 Task: Look for products in the category "Dental Care" from Essential Oxygen only.
Action: Mouse pressed left at (288, 115)
Screenshot: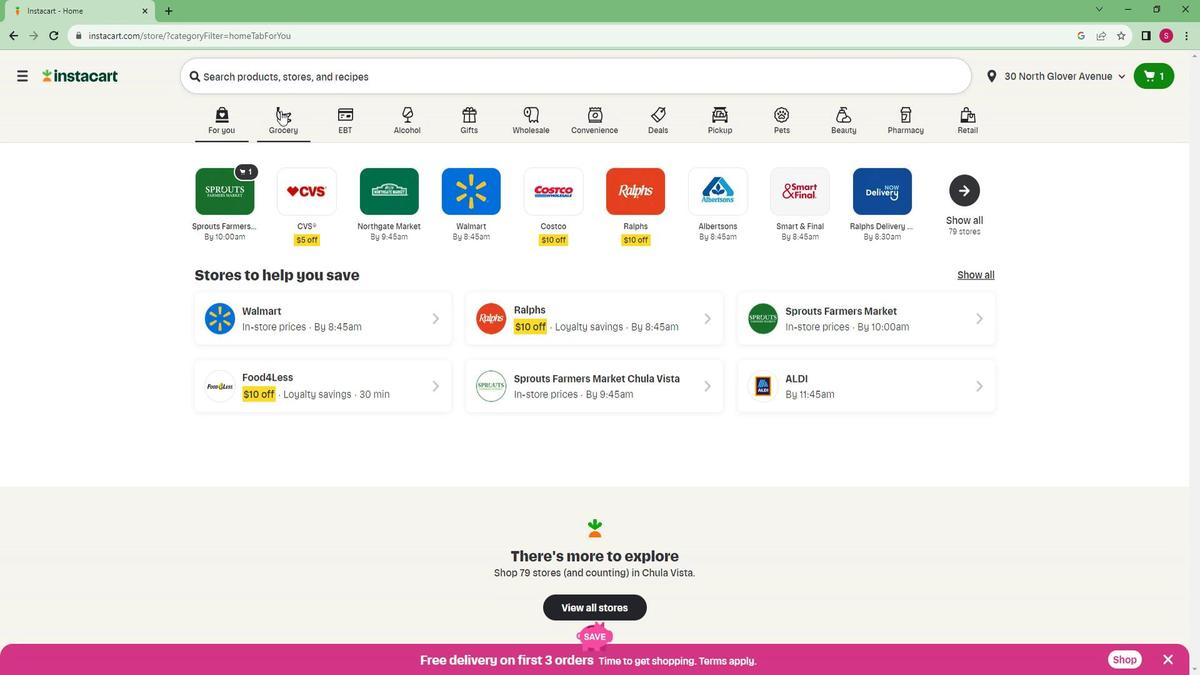 
Action: Mouse moved to (254, 345)
Screenshot: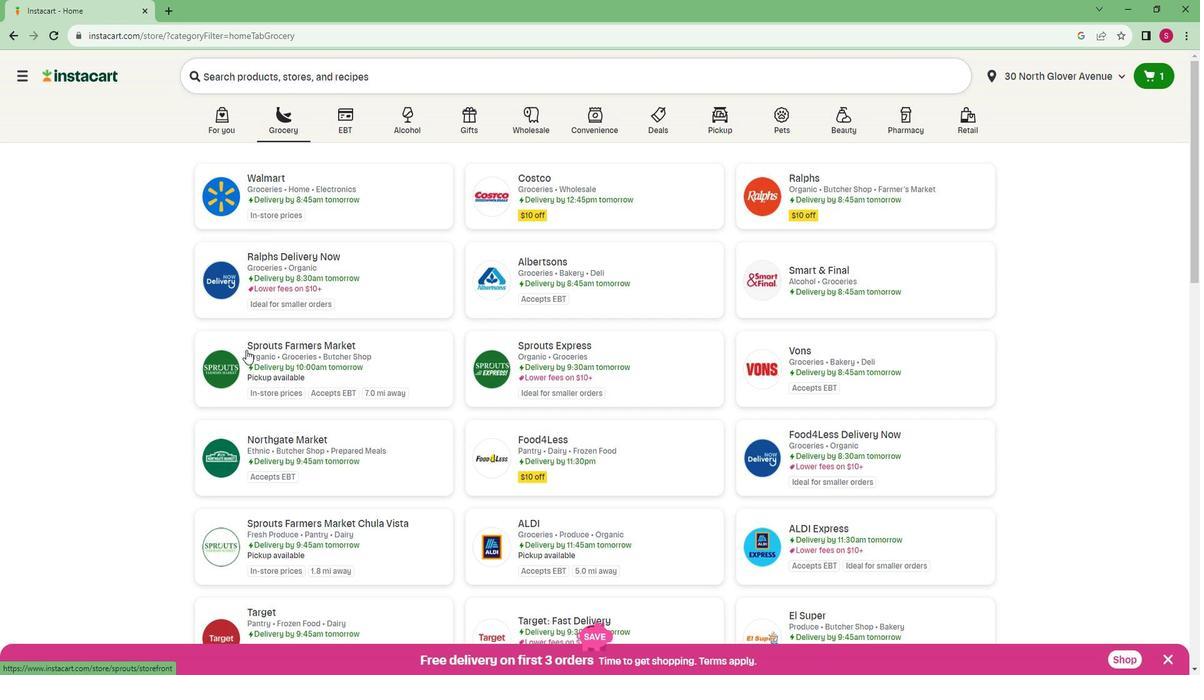 
Action: Mouse pressed left at (254, 345)
Screenshot: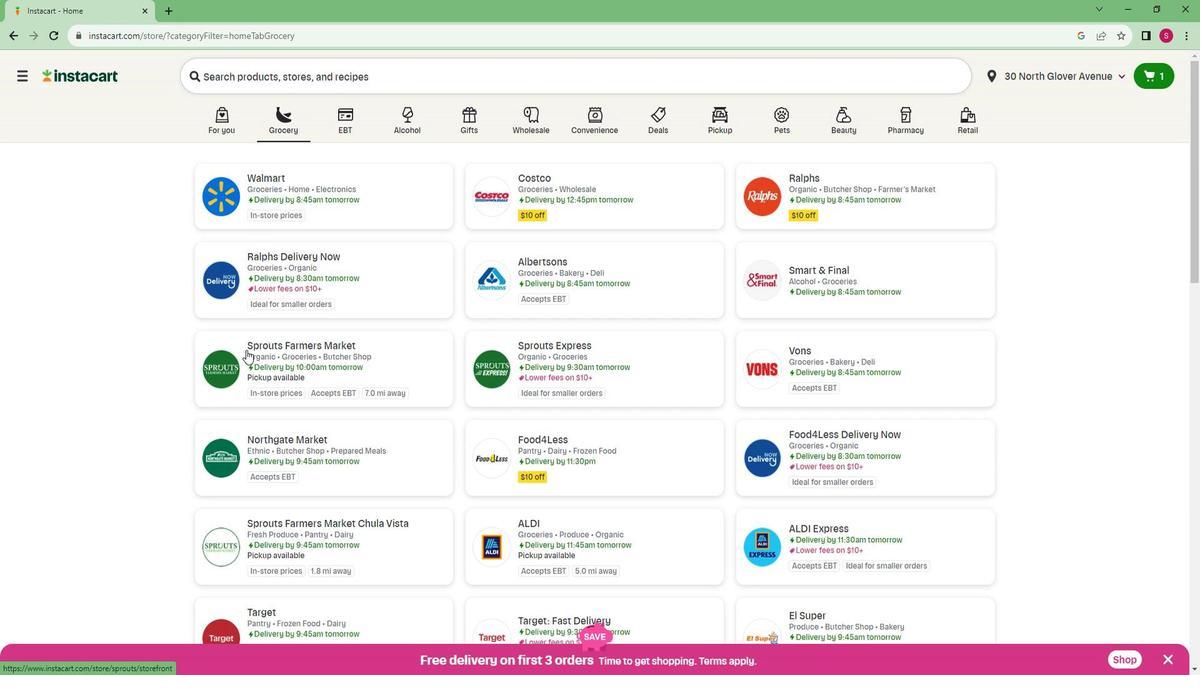 
Action: Mouse moved to (79, 547)
Screenshot: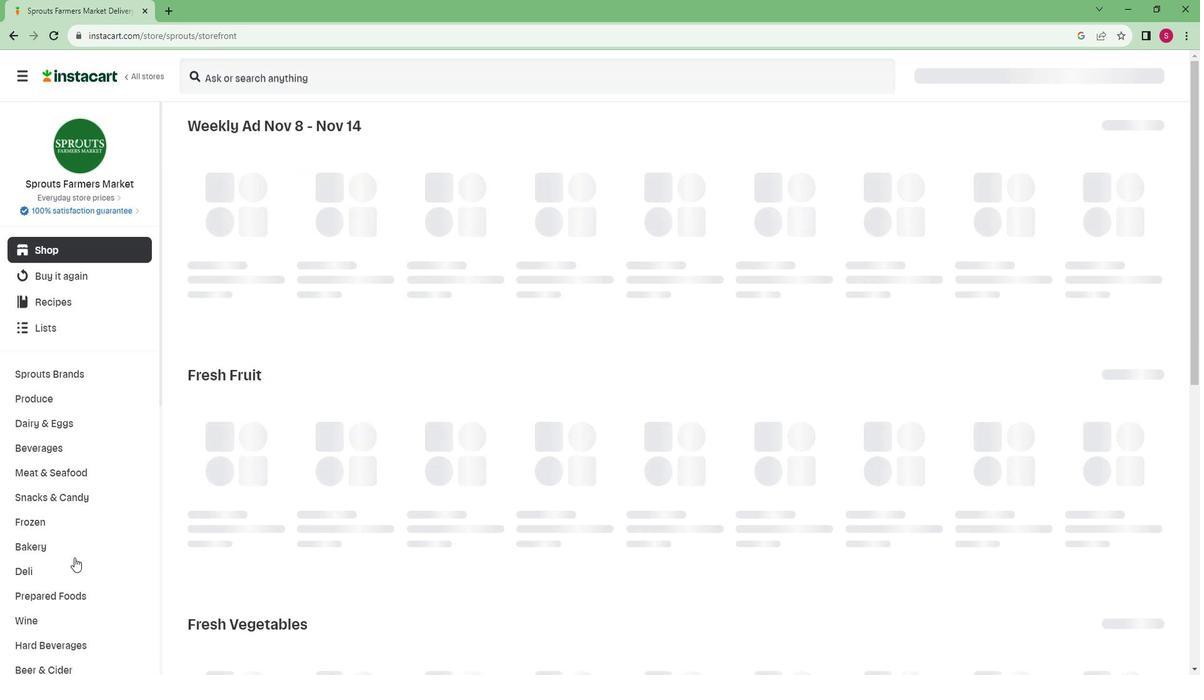 
Action: Mouse scrolled (79, 547) with delta (0, 0)
Screenshot: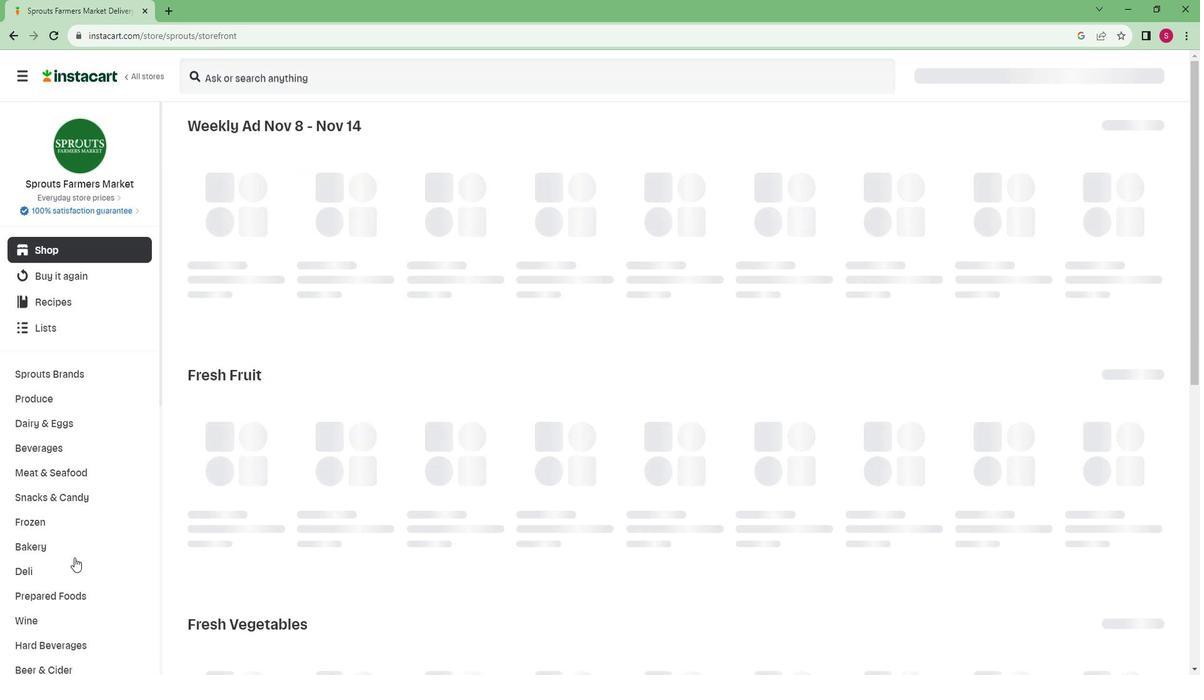 
Action: Mouse scrolled (79, 547) with delta (0, 0)
Screenshot: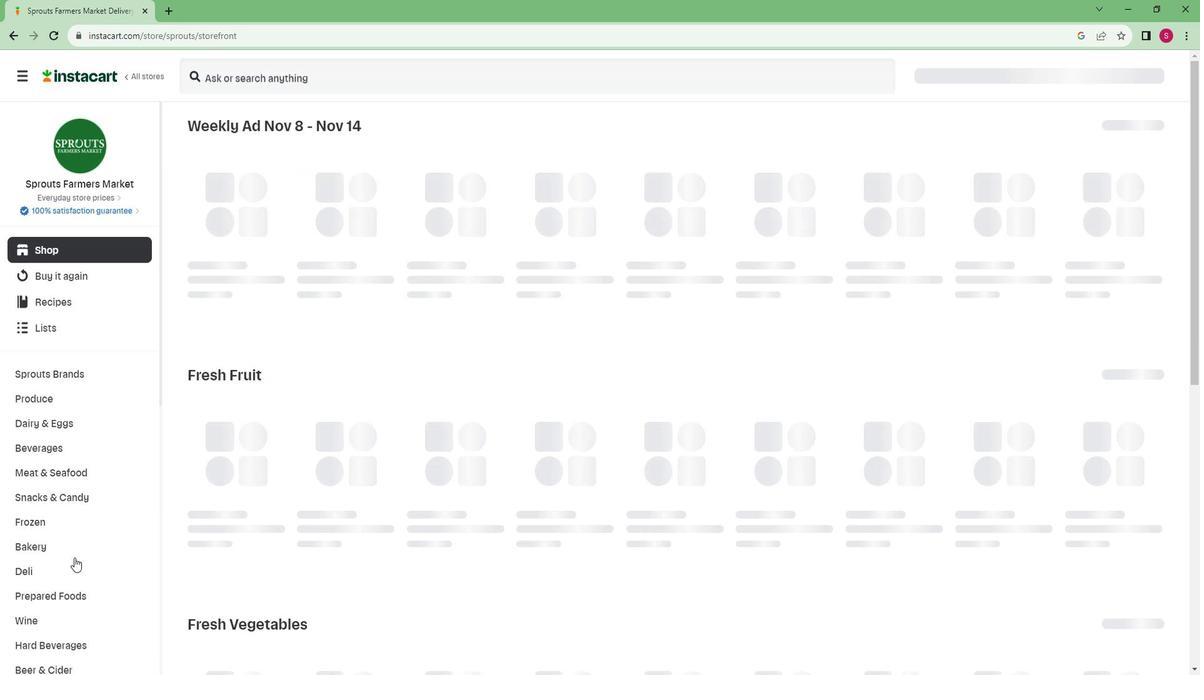 
Action: Mouse scrolled (79, 547) with delta (0, 0)
Screenshot: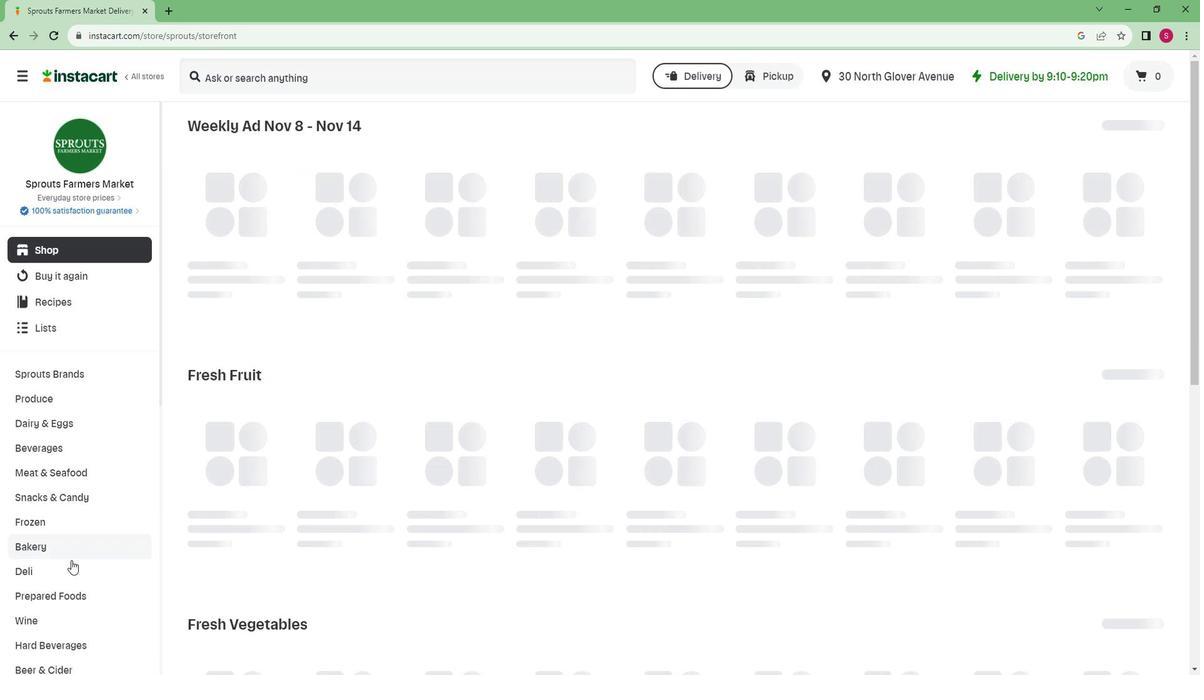 
Action: Mouse moved to (78, 547)
Screenshot: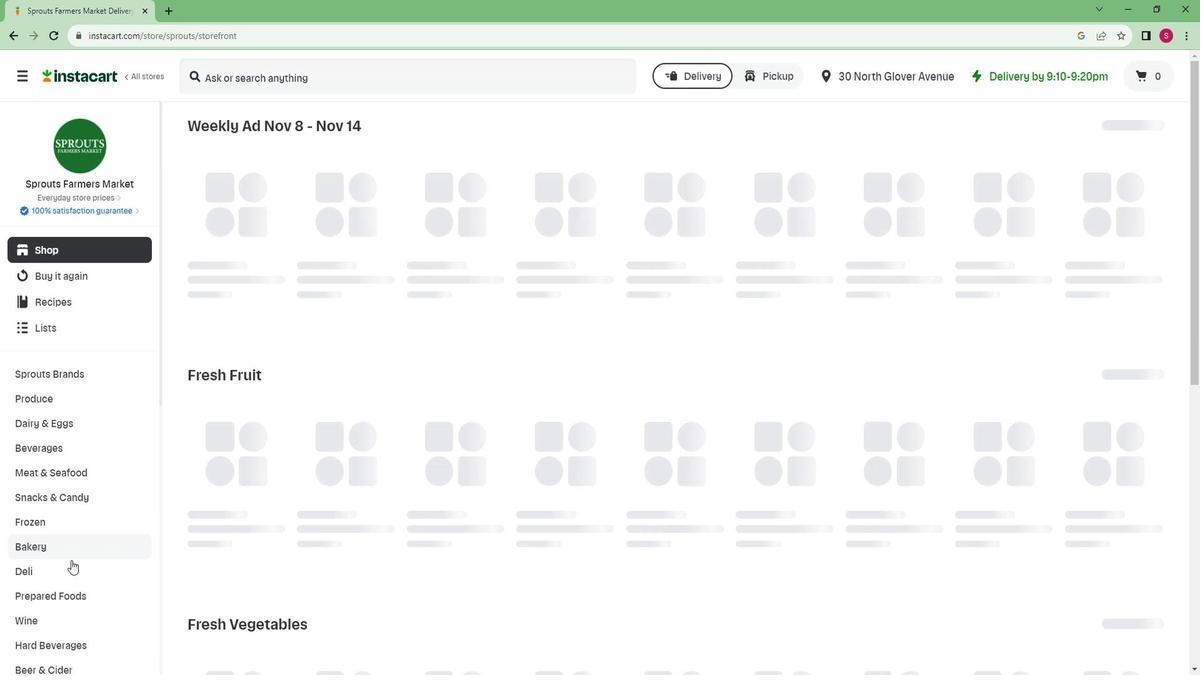 
Action: Mouse scrolled (78, 547) with delta (0, 0)
Screenshot: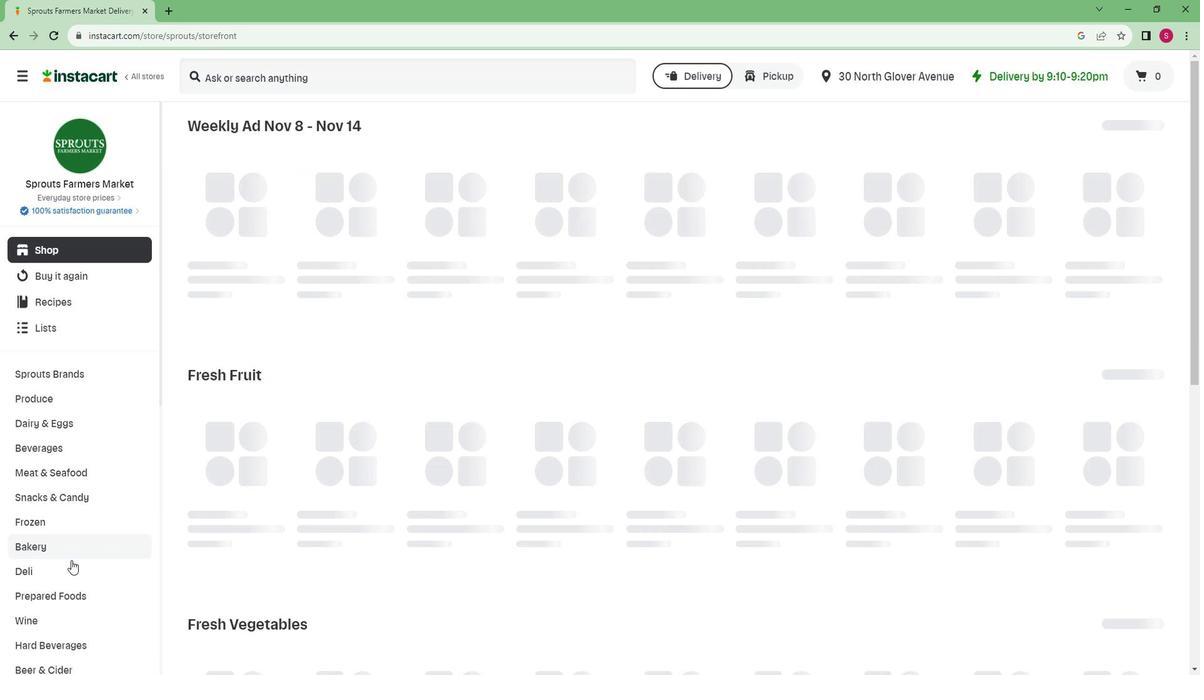
Action: Mouse moved to (77, 546)
Screenshot: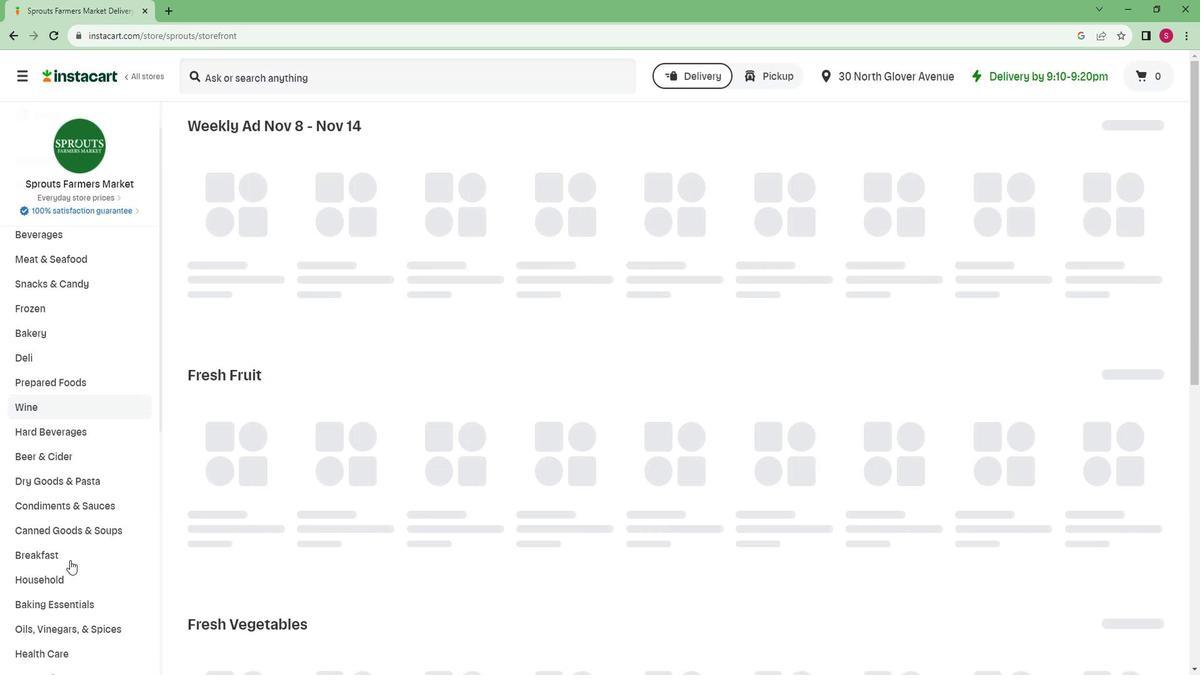 
Action: Mouse scrolled (77, 545) with delta (0, 0)
Screenshot: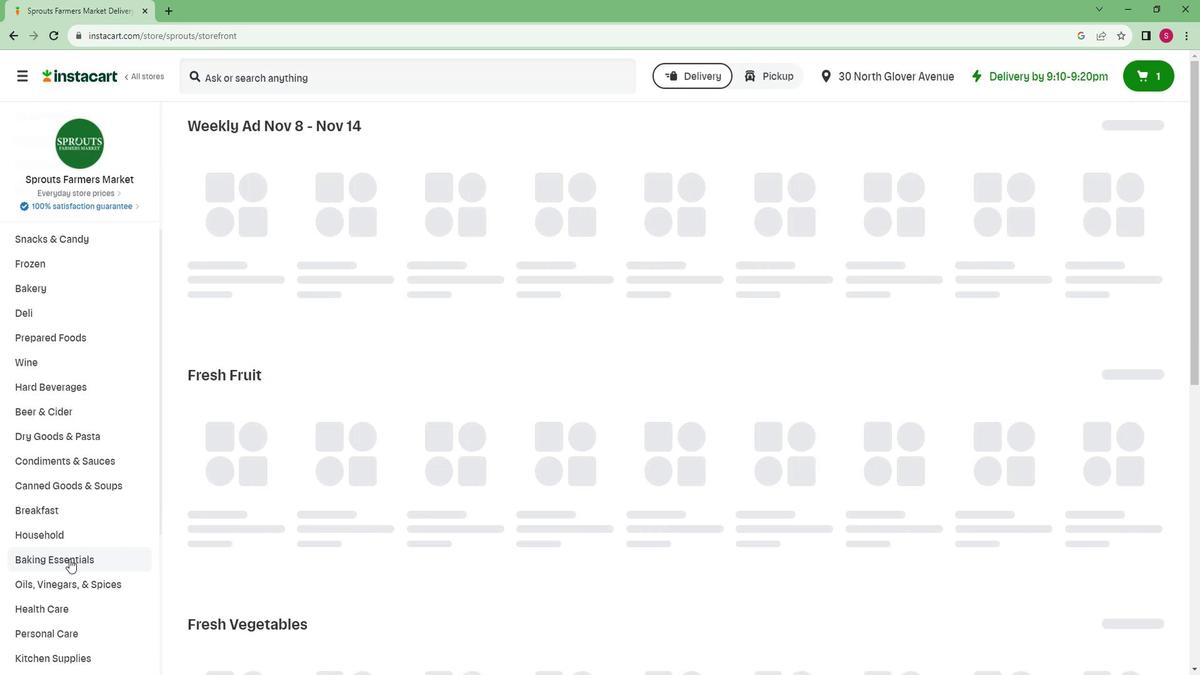 
Action: Mouse scrolled (77, 545) with delta (0, 0)
Screenshot: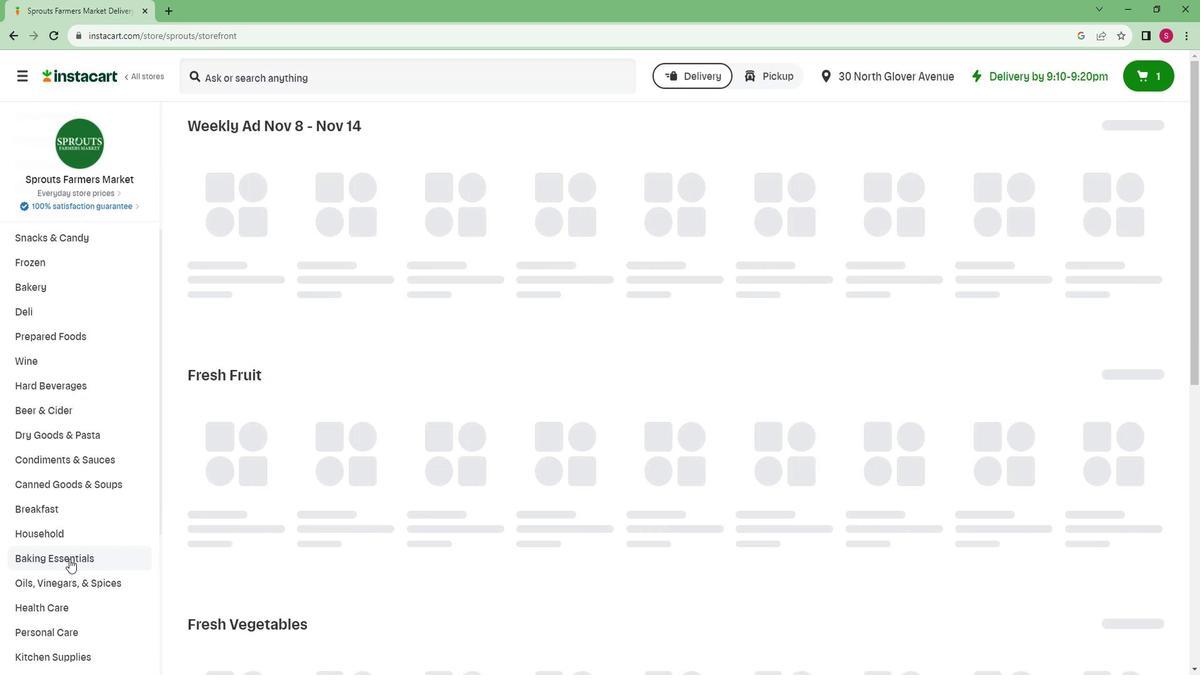 
Action: Mouse scrolled (77, 545) with delta (0, 0)
Screenshot: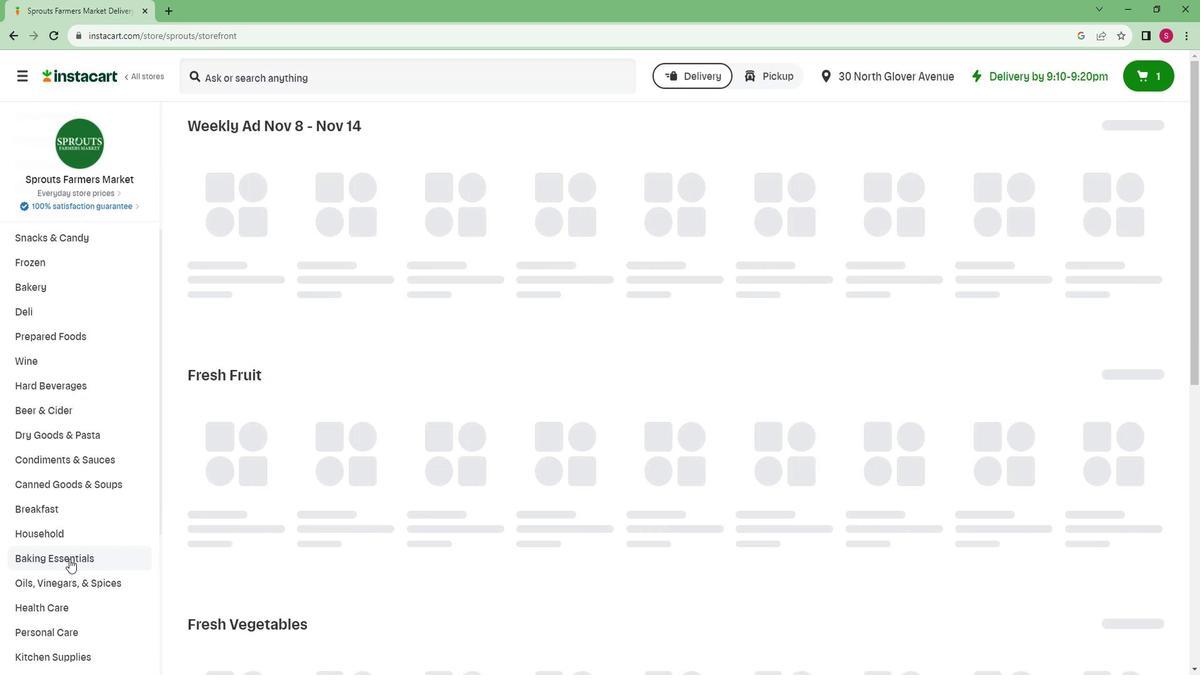 
Action: Mouse scrolled (77, 545) with delta (0, 0)
Screenshot: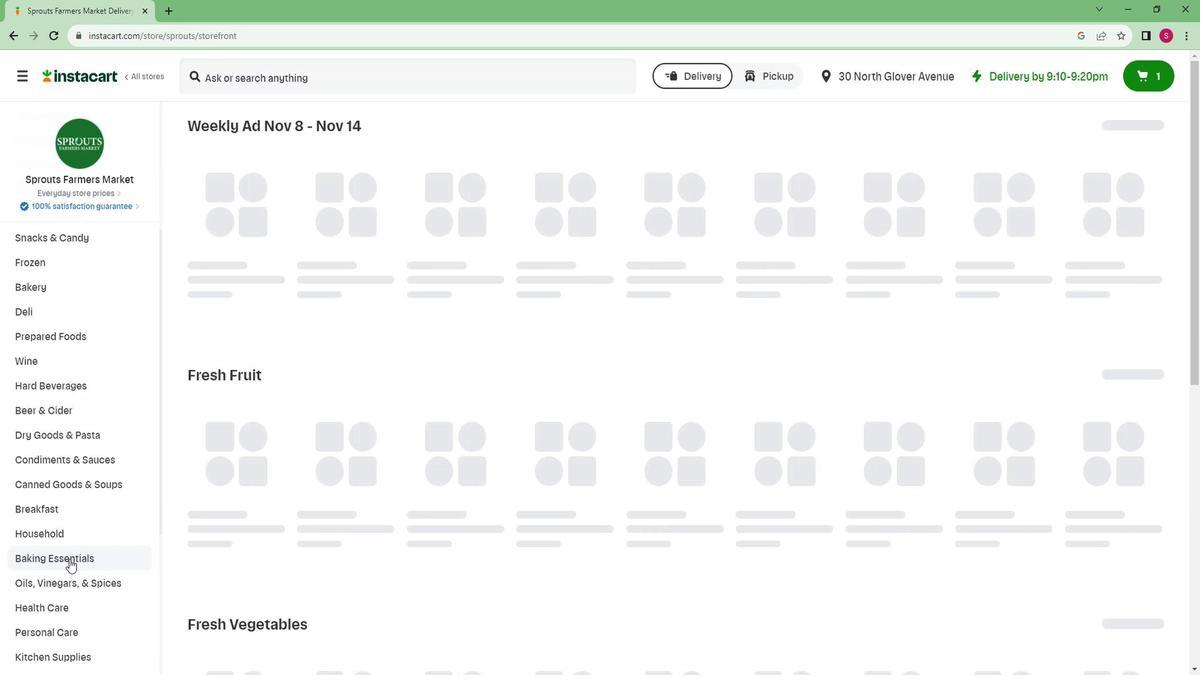 
Action: Mouse scrolled (77, 545) with delta (0, 0)
Screenshot: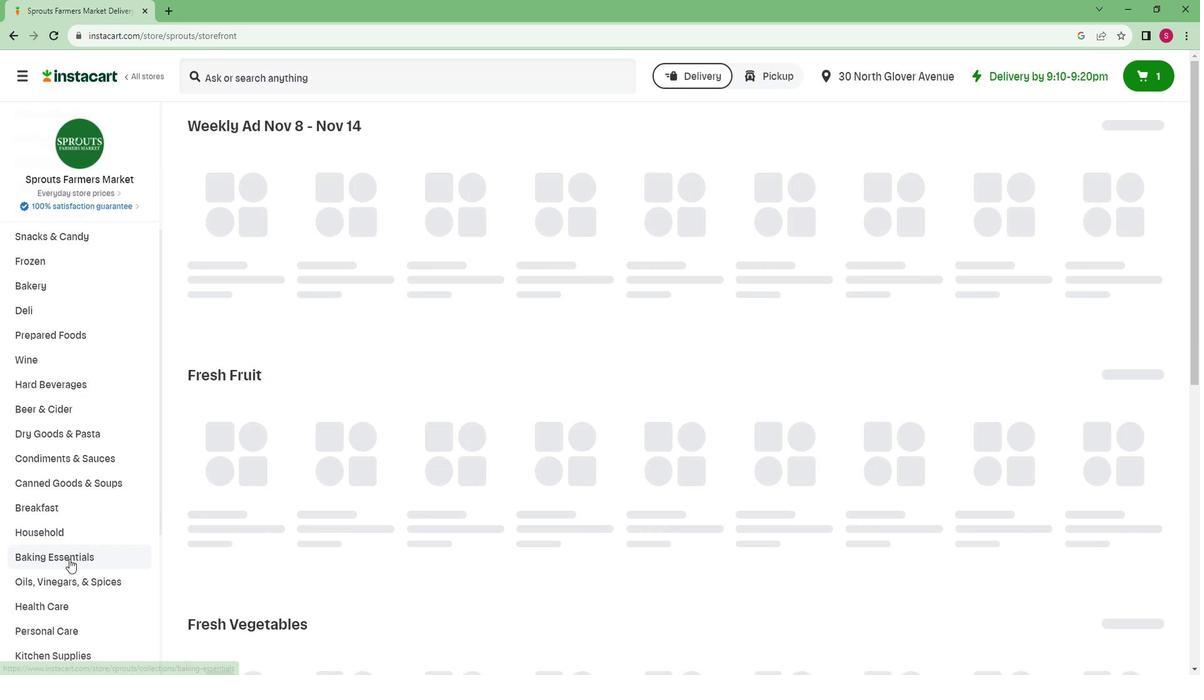 
Action: Mouse moved to (31, 614)
Screenshot: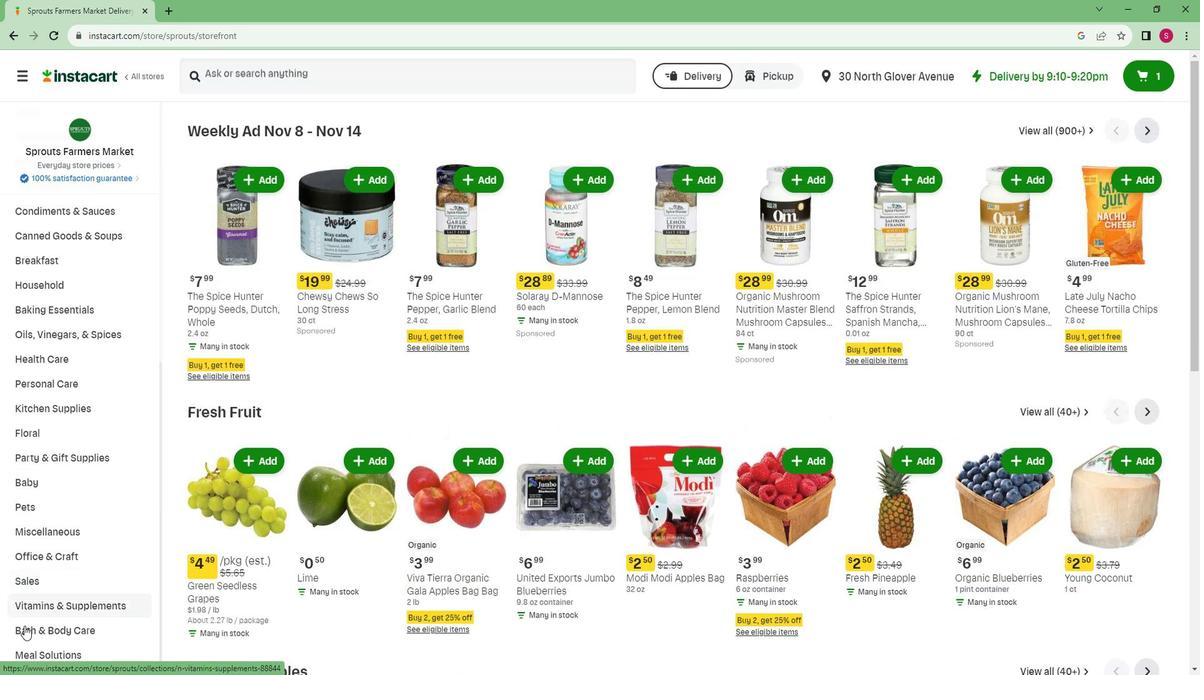 
Action: Mouse pressed left at (31, 614)
Screenshot: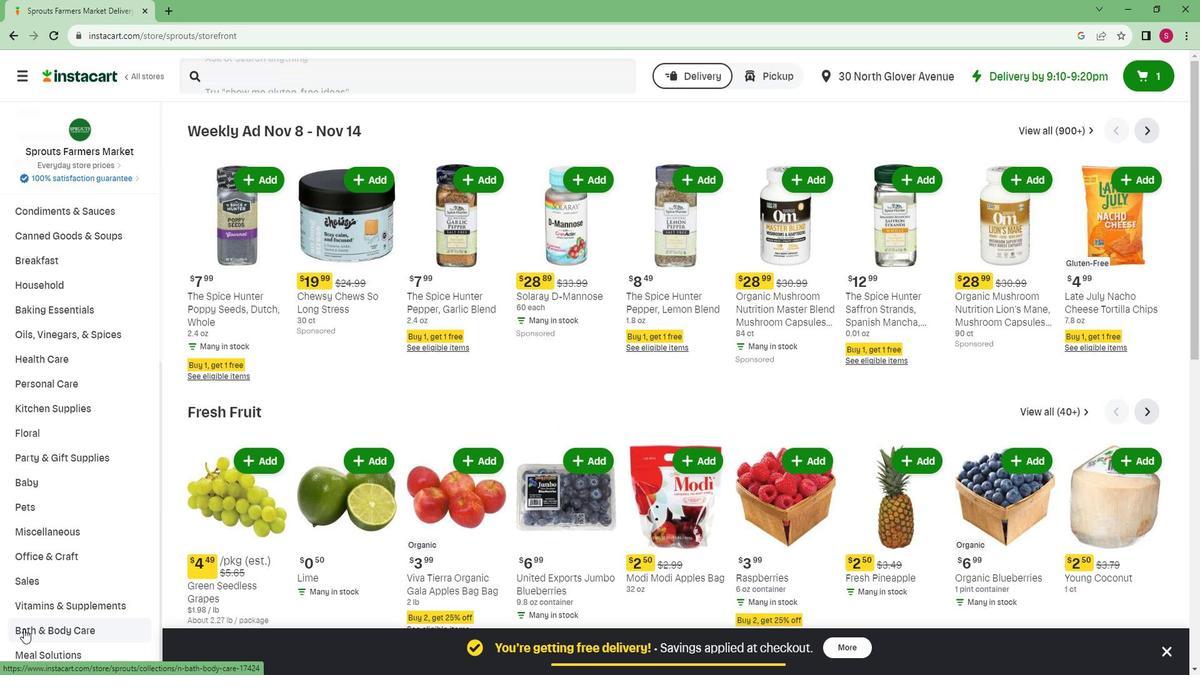 
Action: Mouse moved to (834, 161)
Screenshot: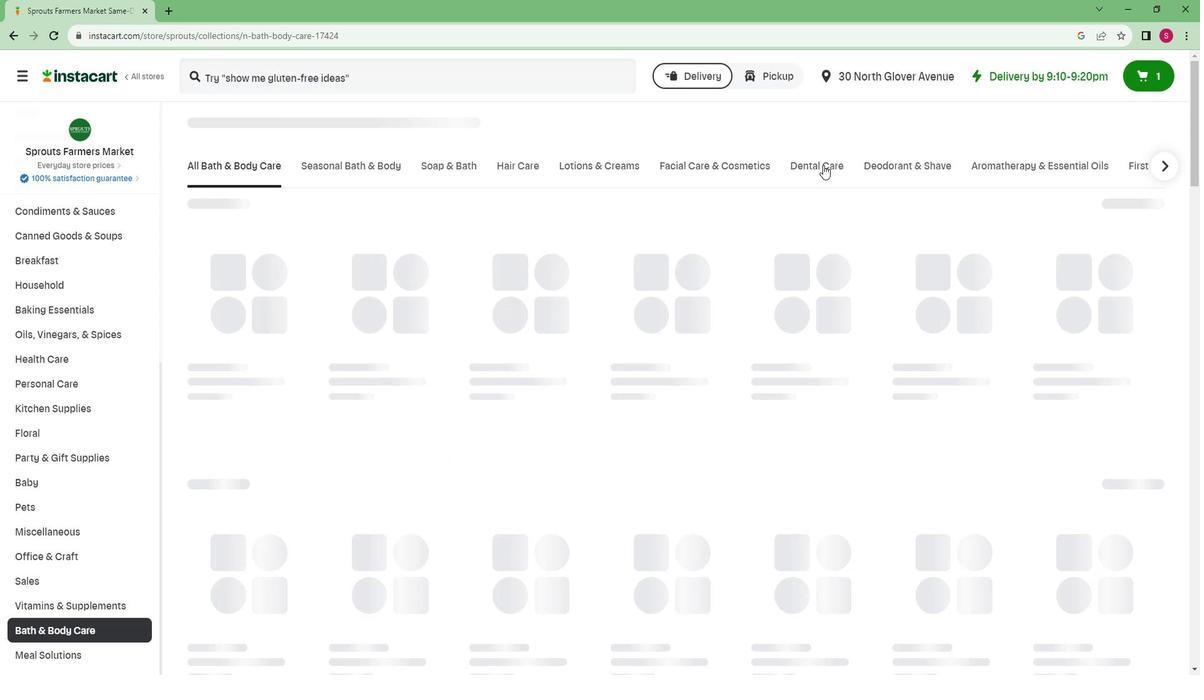 
Action: Mouse pressed left at (834, 161)
Screenshot: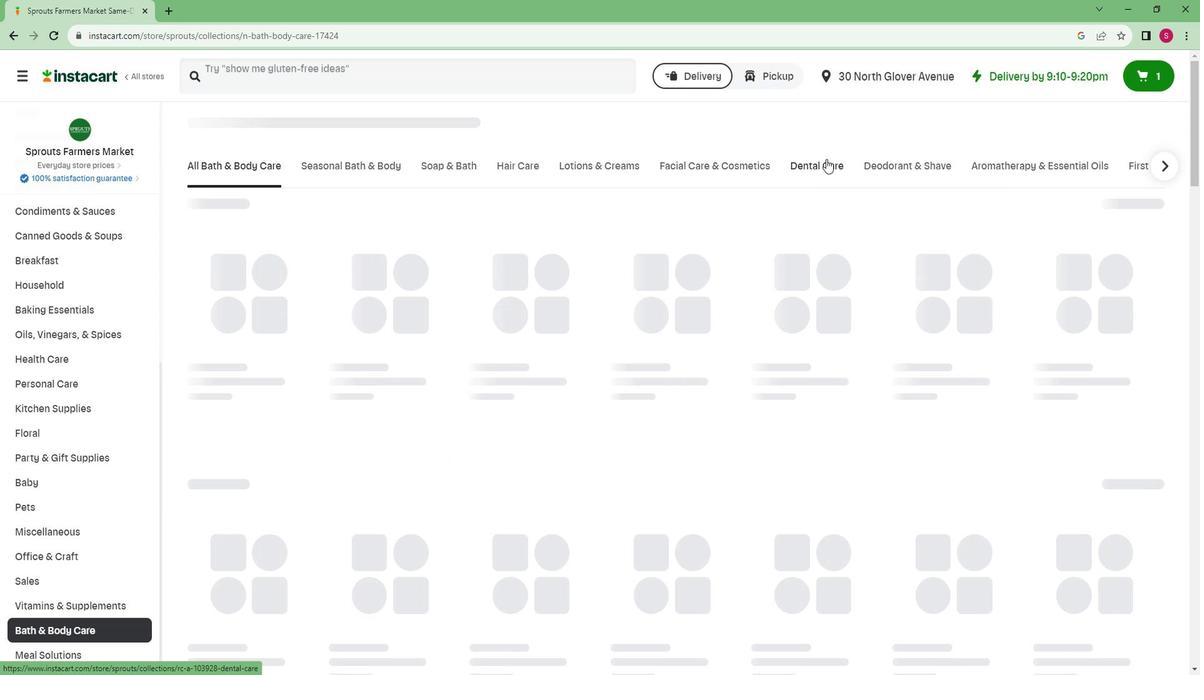
Action: Mouse moved to (437, 209)
Screenshot: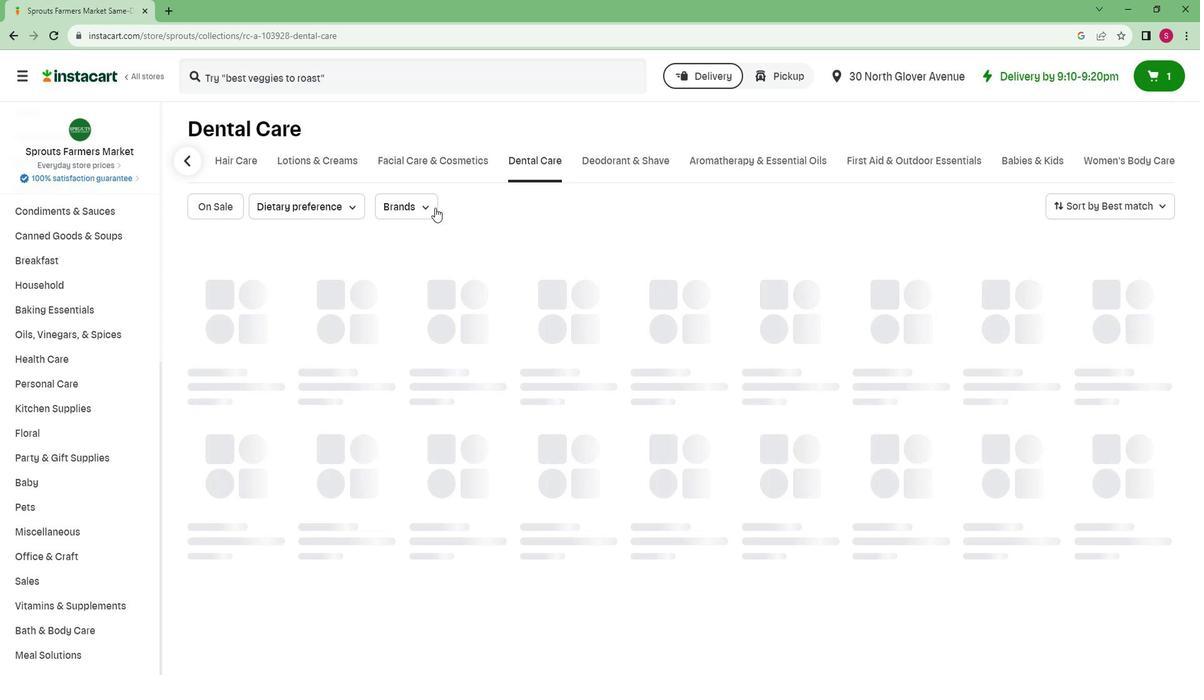 
Action: Mouse pressed left at (437, 209)
Screenshot: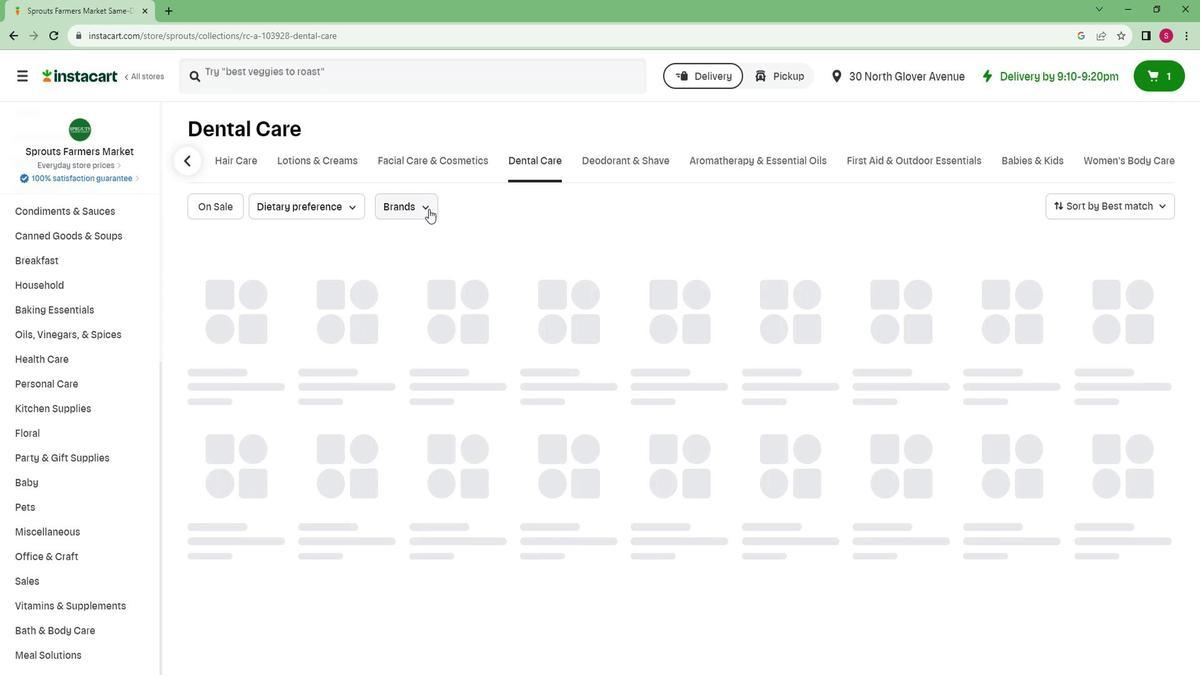 
Action: Mouse moved to (429, 340)
Screenshot: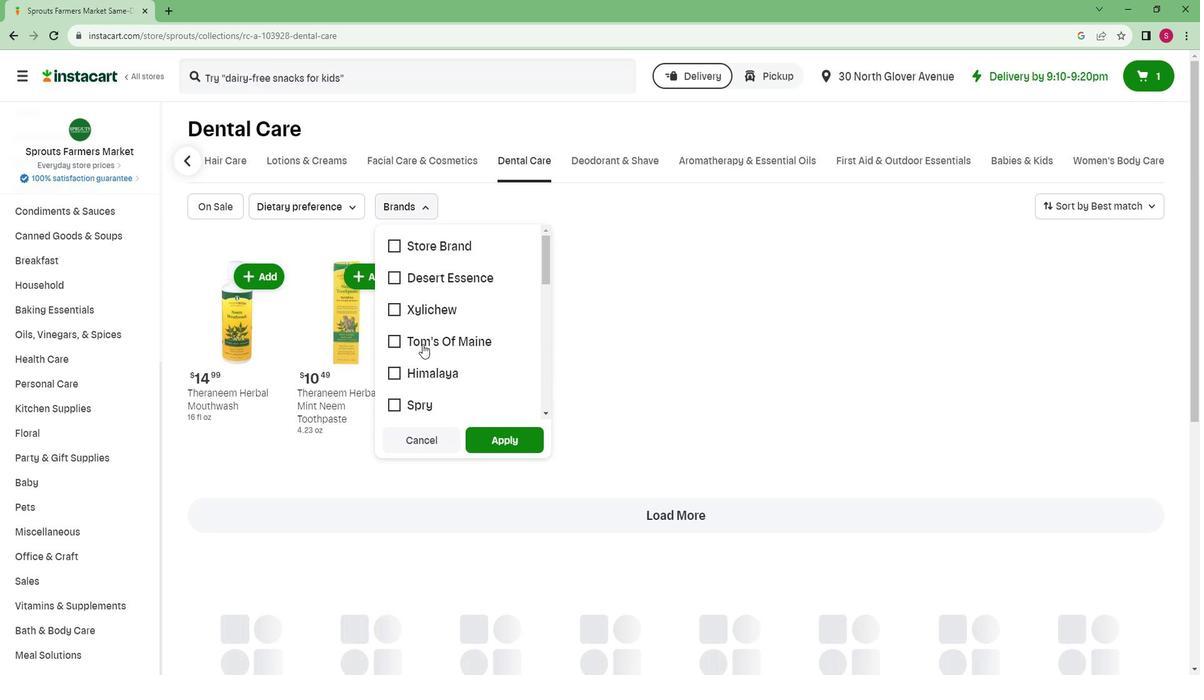 
Action: Mouse scrolled (429, 339) with delta (0, 0)
Screenshot: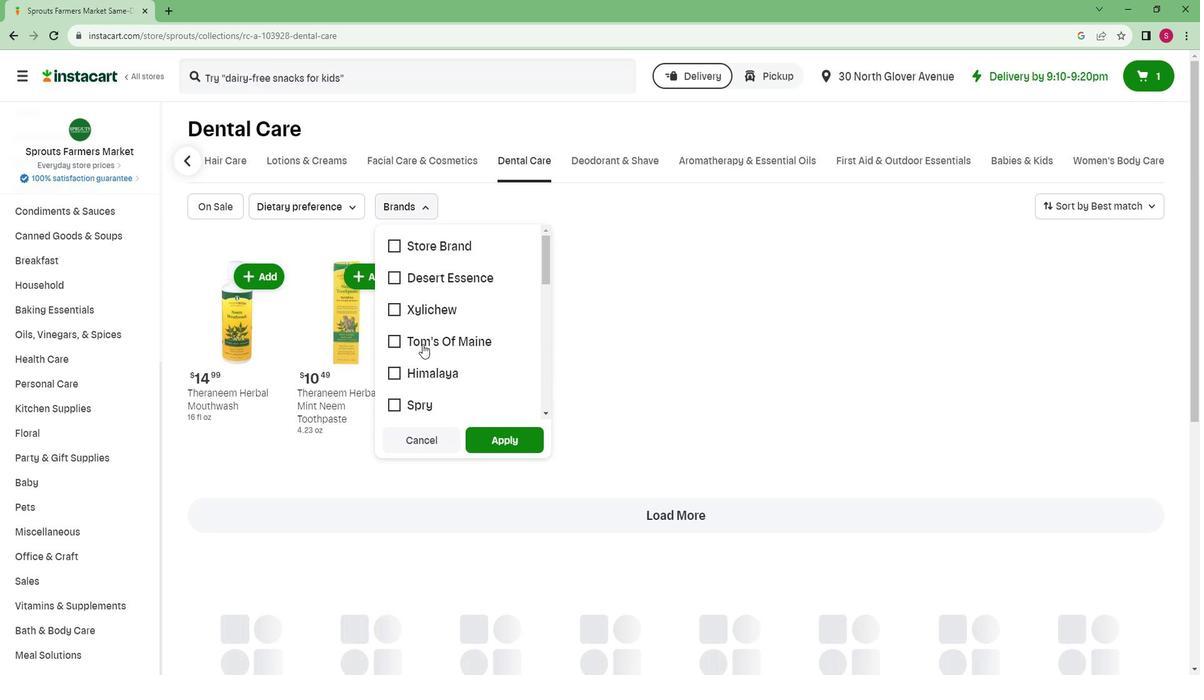 
Action: Mouse moved to (428, 340)
Screenshot: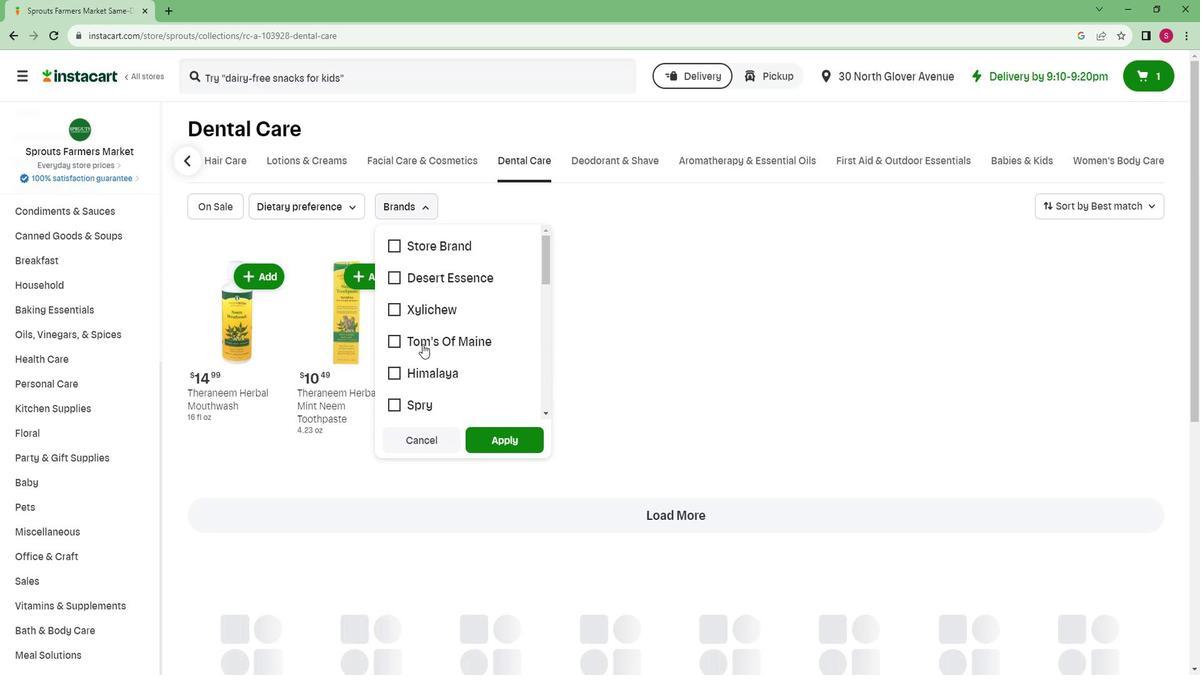 
Action: Mouse scrolled (428, 339) with delta (0, 0)
Screenshot: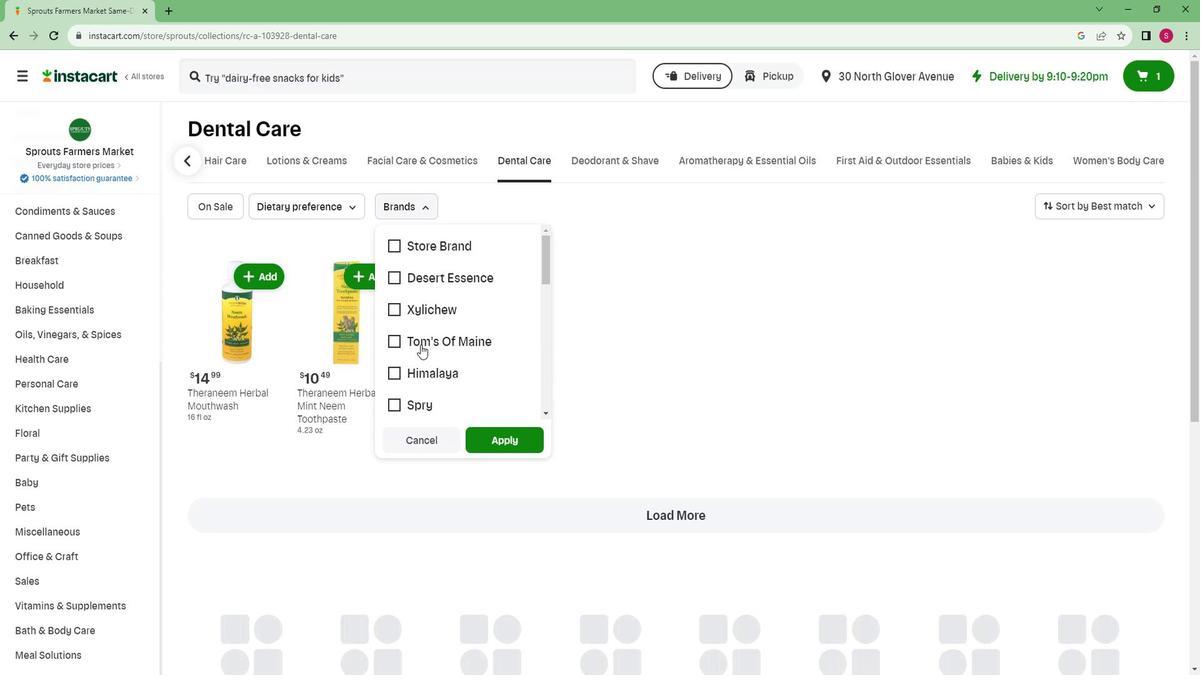 
Action: Mouse scrolled (428, 339) with delta (0, 0)
Screenshot: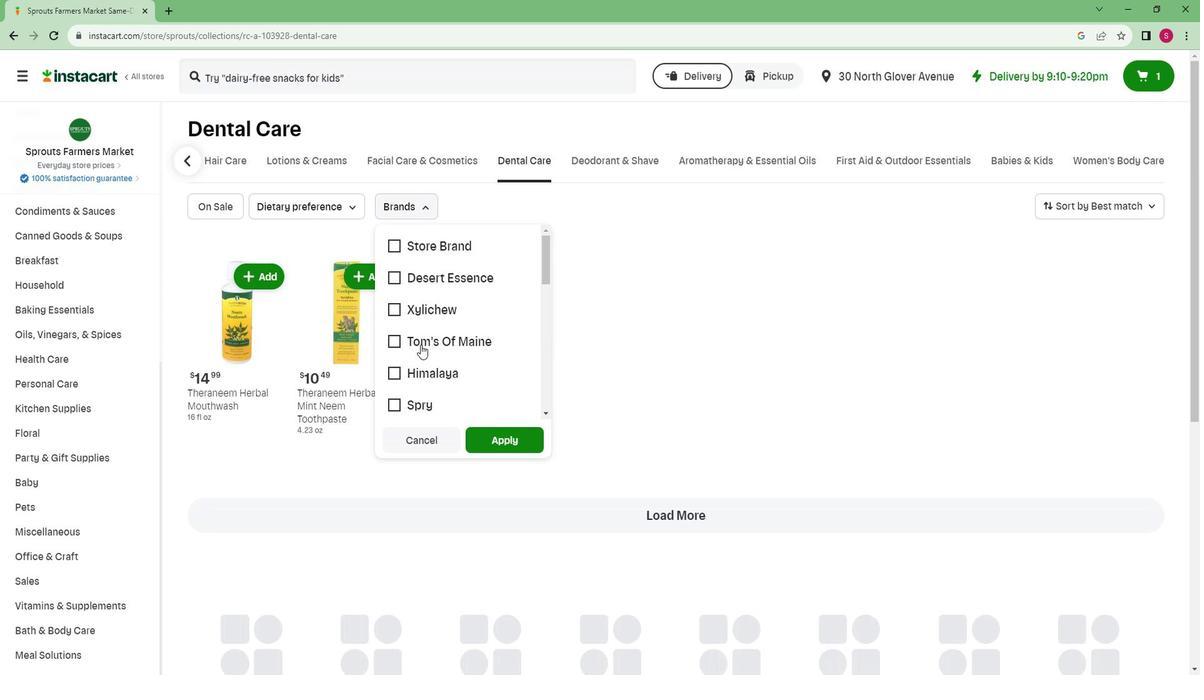 
Action: Mouse scrolled (428, 339) with delta (0, 0)
Screenshot: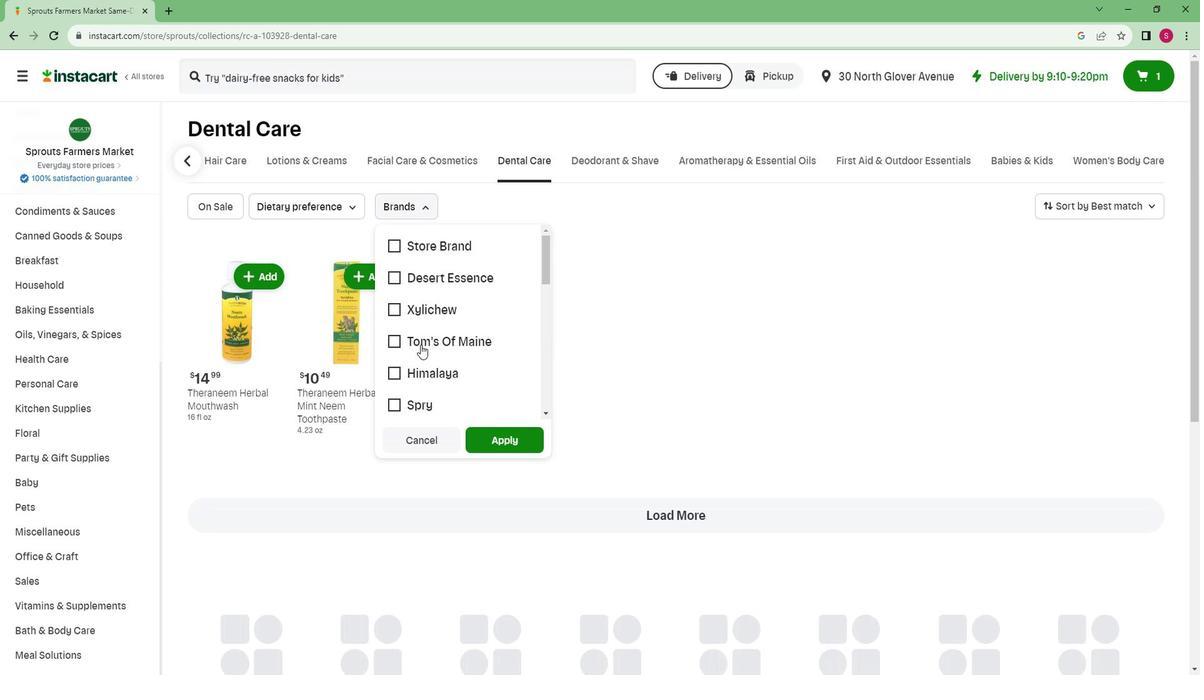
Action: Mouse moved to (428, 340)
Screenshot: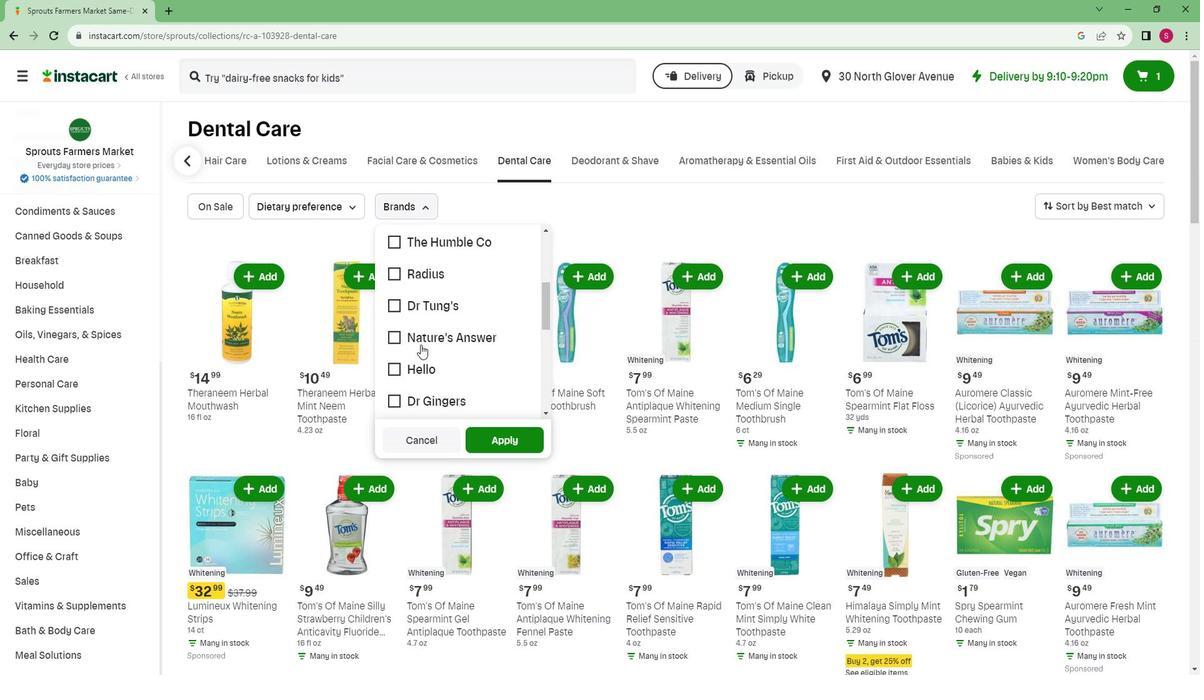 
Action: Mouse scrolled (428, 339) with delta (0, 0)
Screenshot: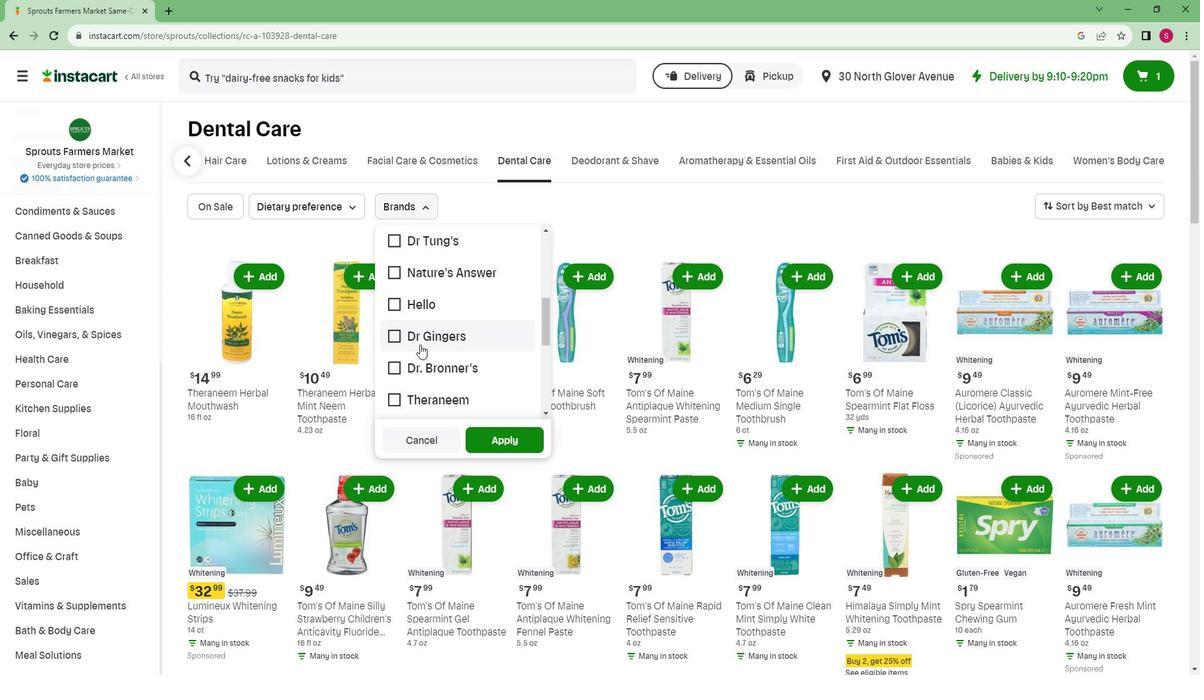 
Action: Mouse scrolled (428, 339) with delta (0, 0)
Screenshot: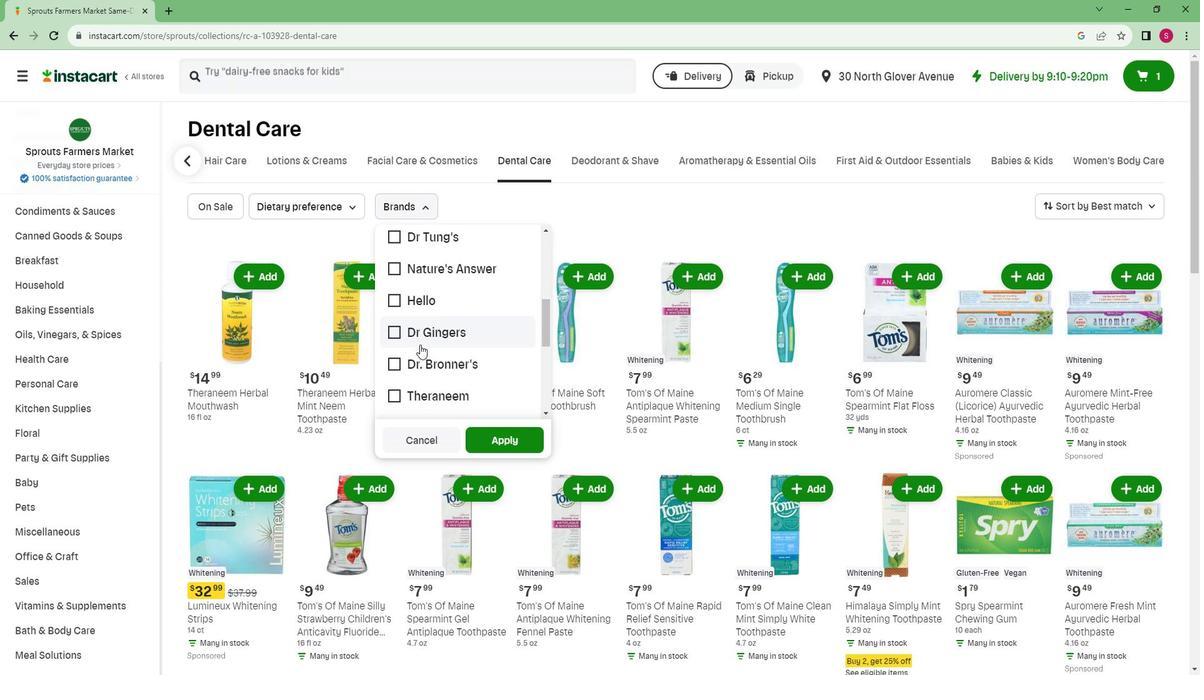 
Action: Mouse scrolled (428, 339) with delta (0, 0)
Screenshot: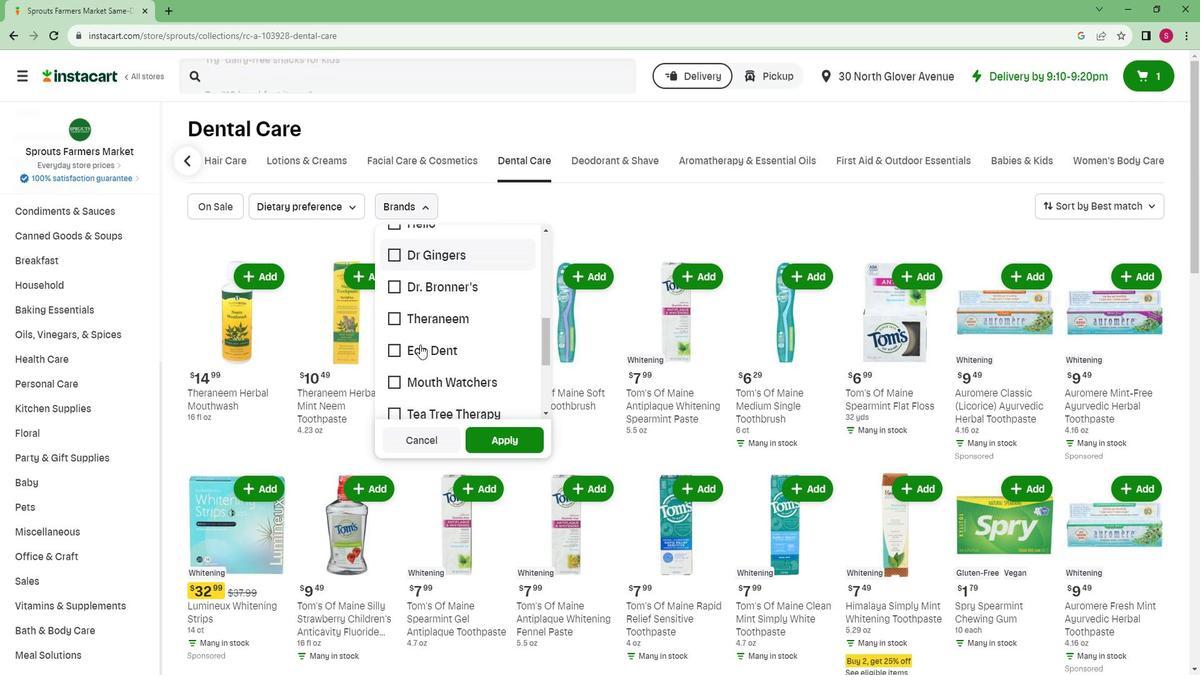 
Action: Mouse scrolled (428, 339) with delta (0, 0)
Screenshot: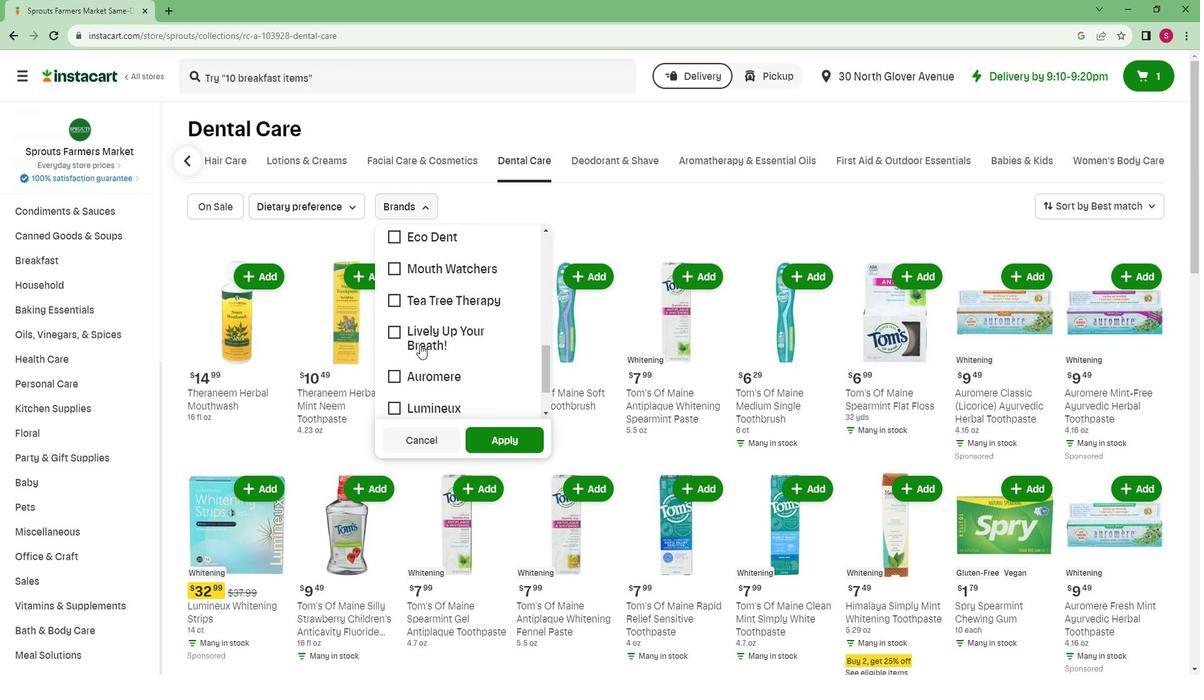 
Action: Mouse scrolled (428, 339) with delta (0, 0)
Screenshot: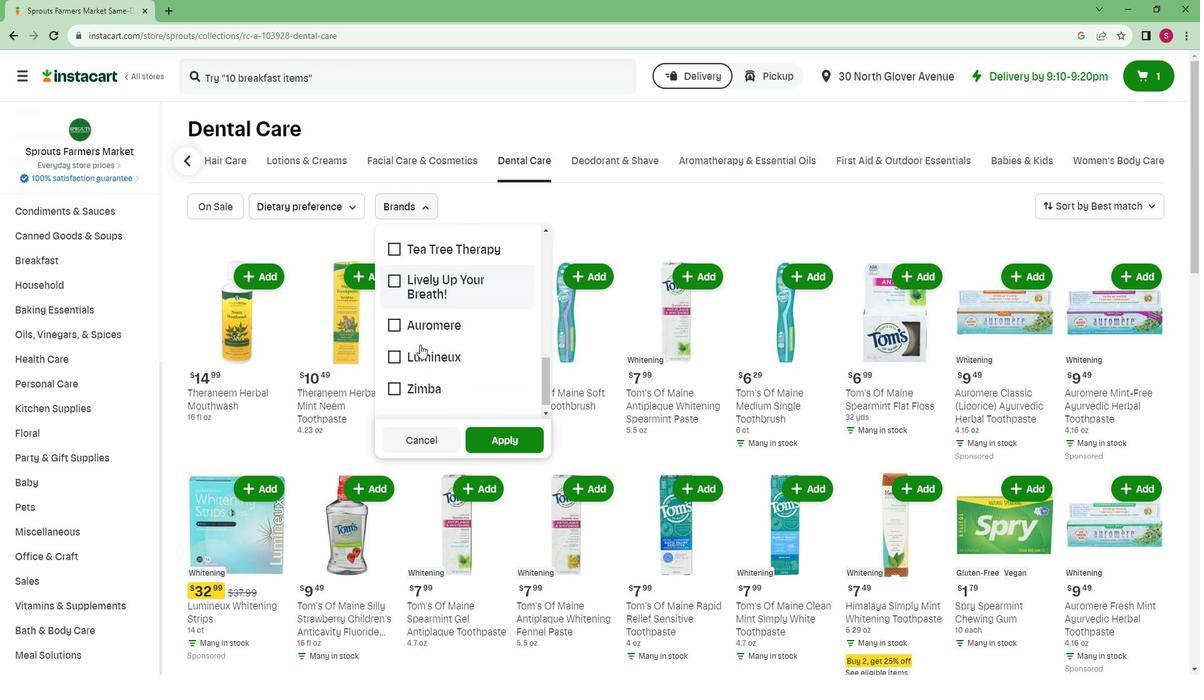 
Action: Mouse scrolled (428, 339) with delta (0, 0)
Screenshot: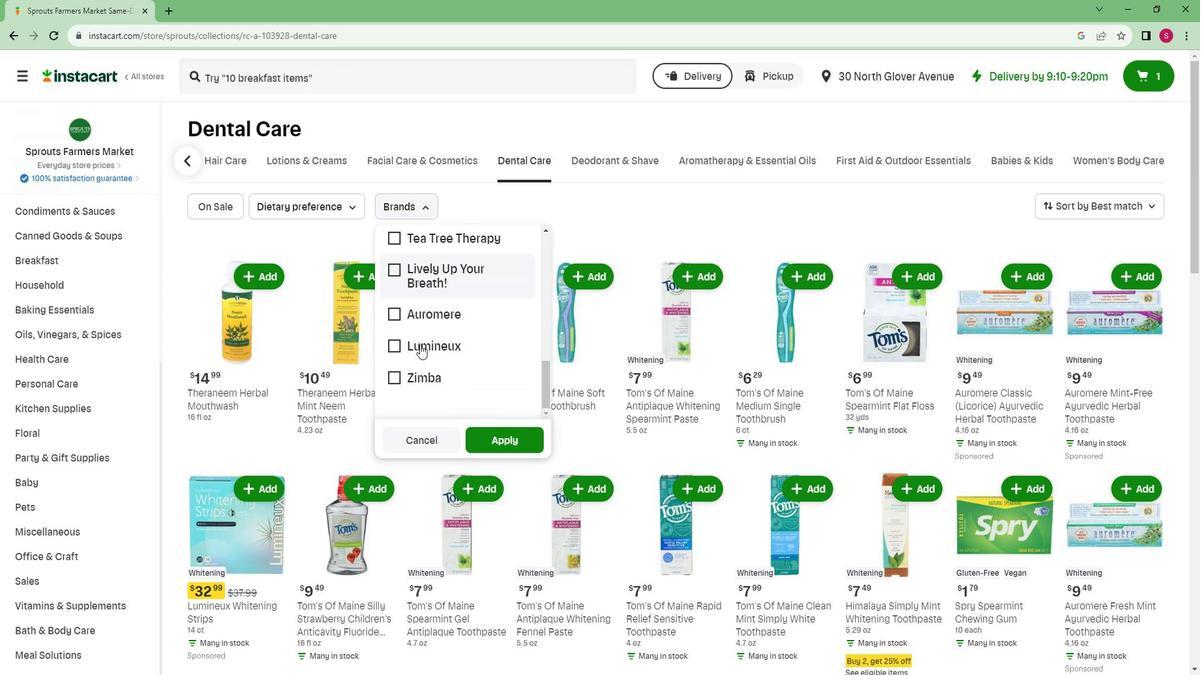 
Action: Mouse scrolled (428, 340) with delta (0, 0)
Screenshot: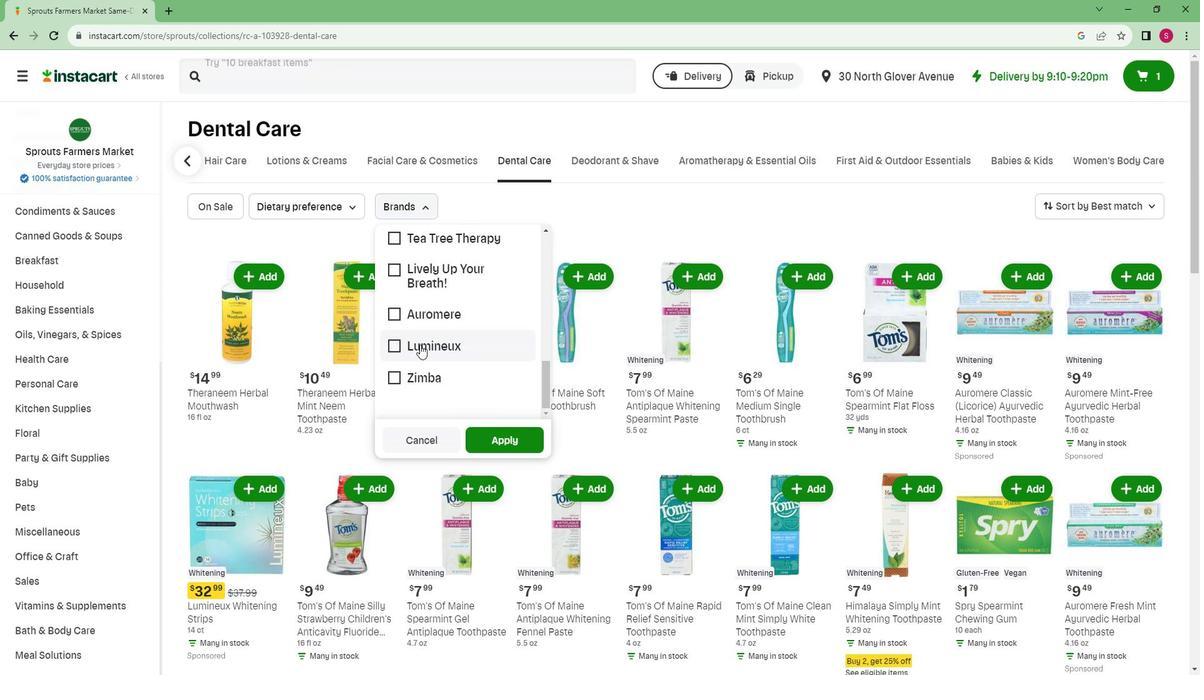 
Action: Mouse scrolled (428, 340) with delta (0, 0)
Screenshot: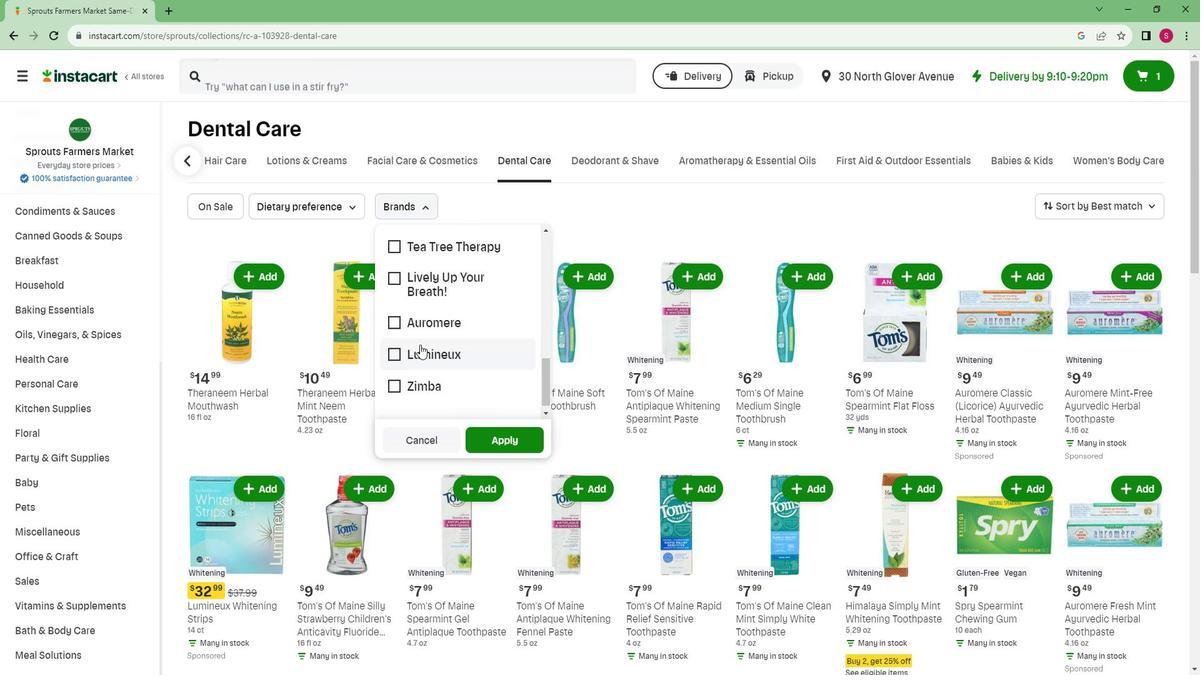 
Action: Mouse scrolled (428, 340) with delta (0, 0)
Screenshot: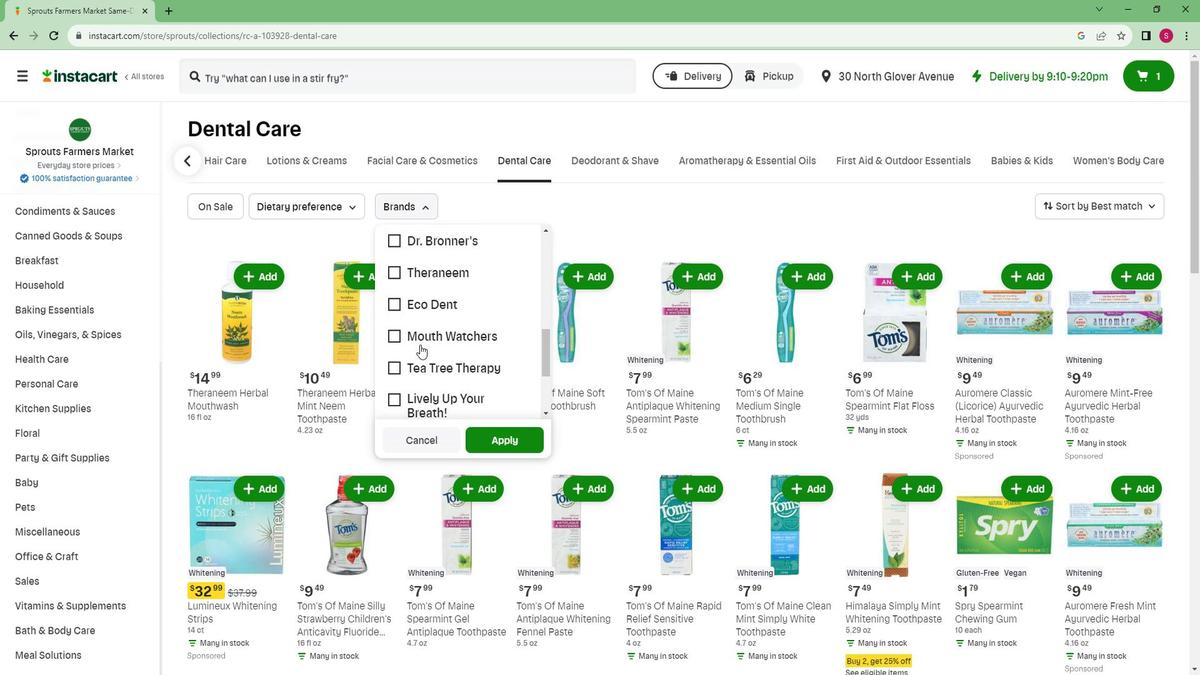
Action: Mouse scrolled (428, 339) with delta (0, 0)
Screenshot: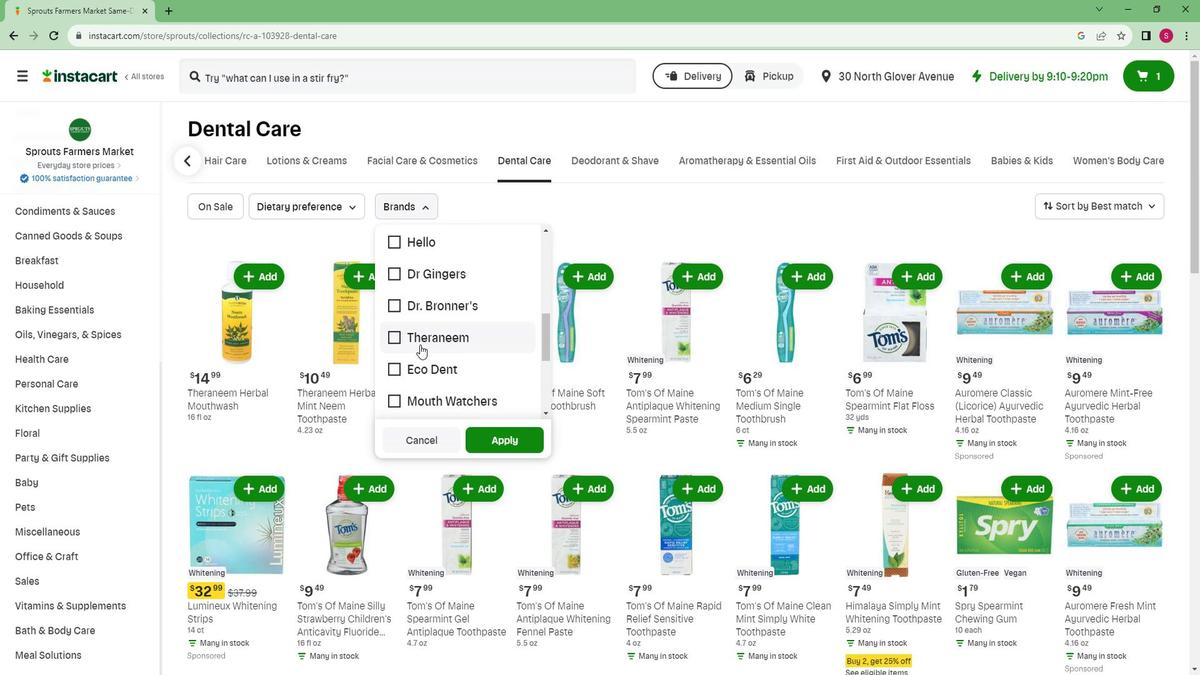 
Action: Mouse scrolled (428, 339) with delta (0, 0)
Screenshot: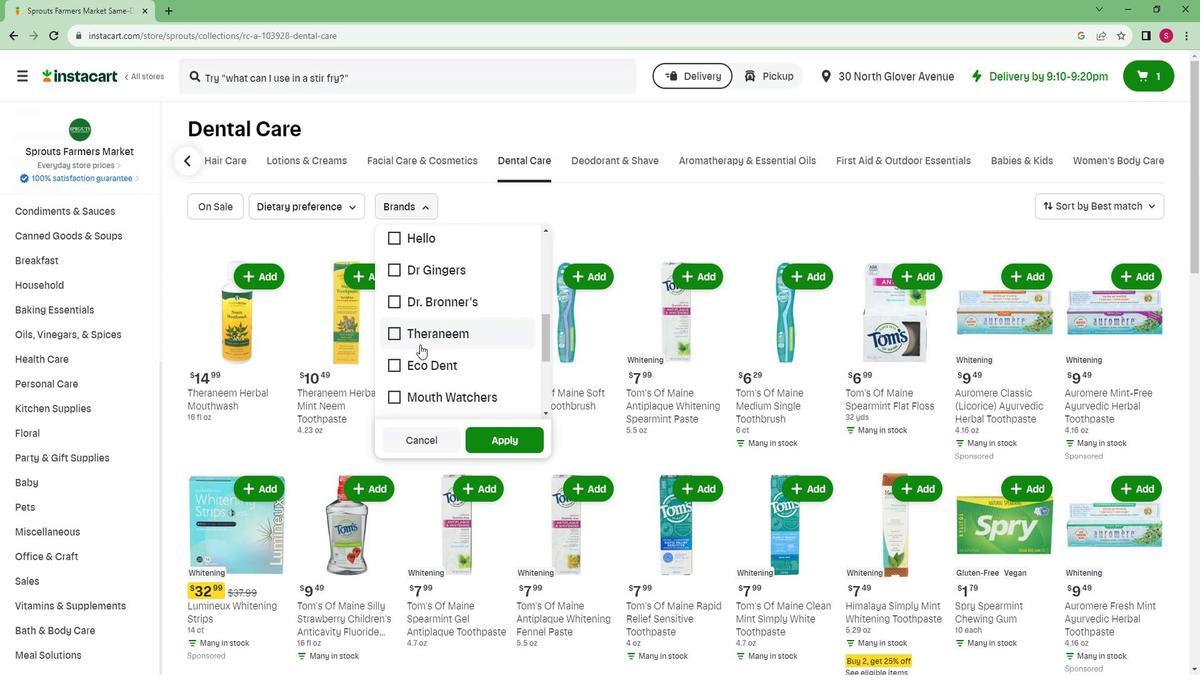 
Action: Mouse scrolled (428, 339) with delta (0, 0)
Screenshot: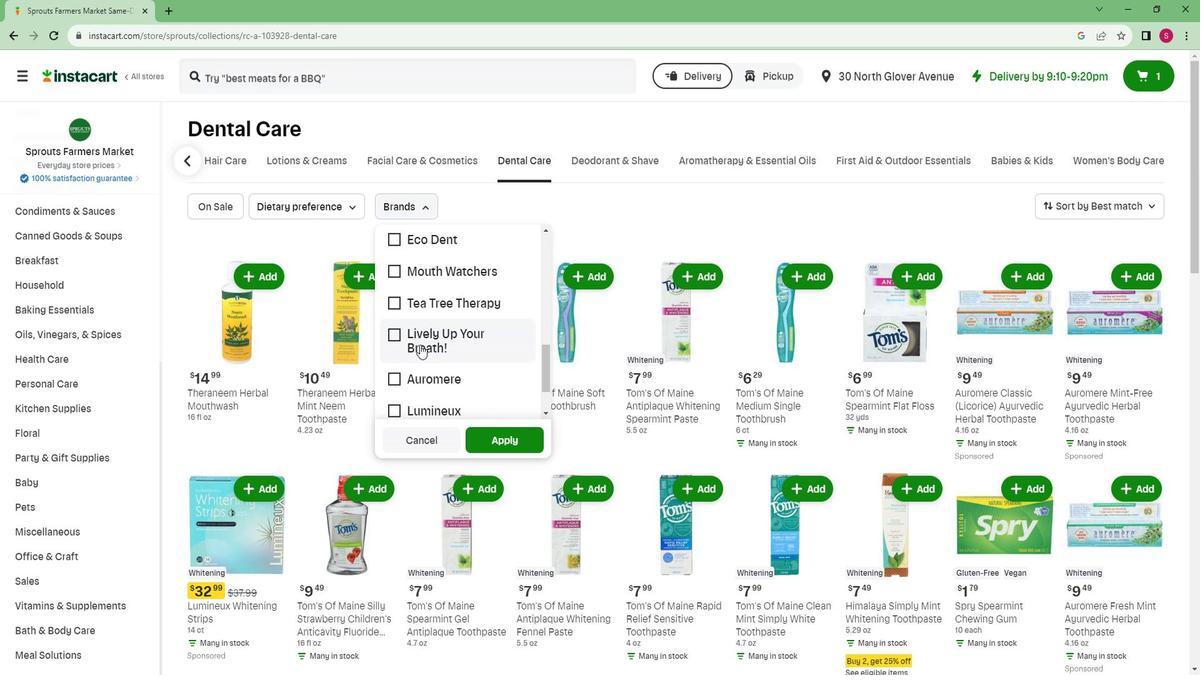 
Action: Mouse scrolled (428, 340) with delta (0, 0)
Screenshot: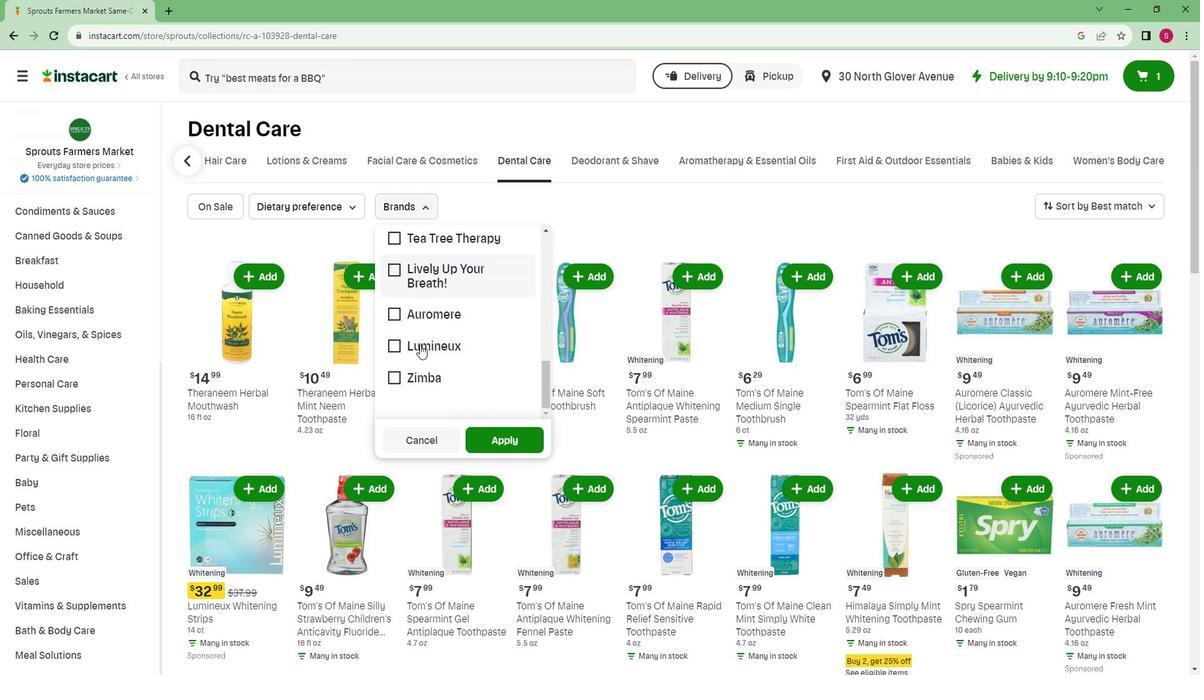 
Action: Mouse scrolled (428, 340) with delta (0, 0)
Screenshot: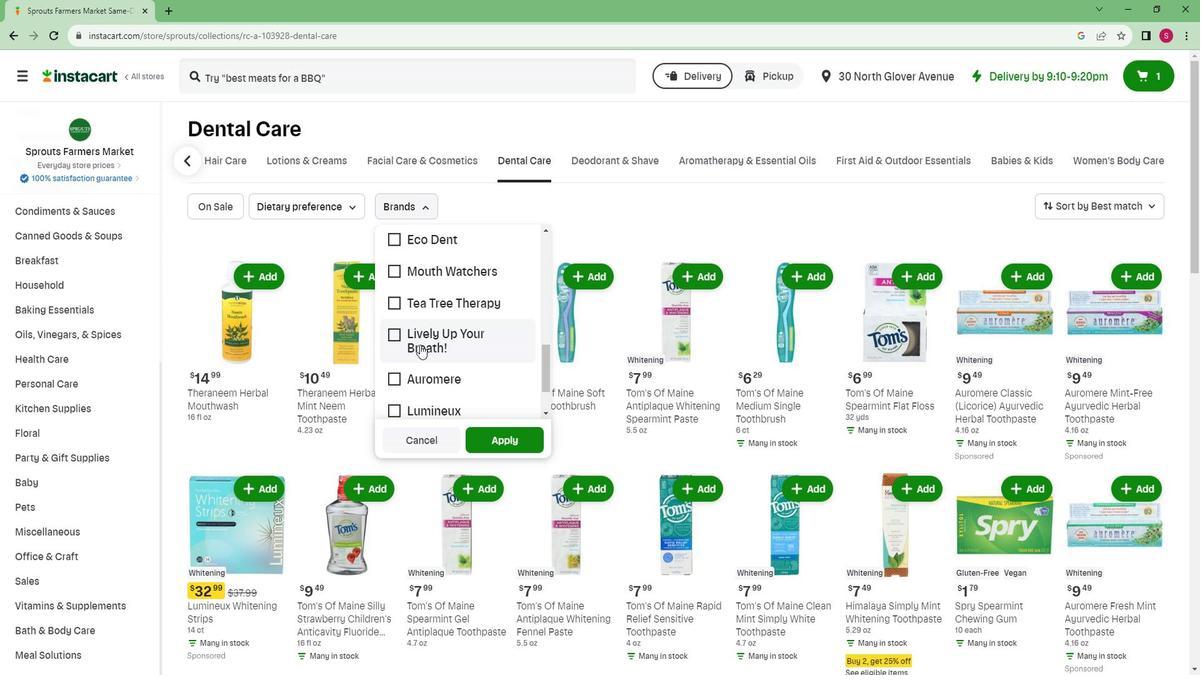 
Action: Mouse scrolled (428, 340) with delta (0, 0)
Screenshot: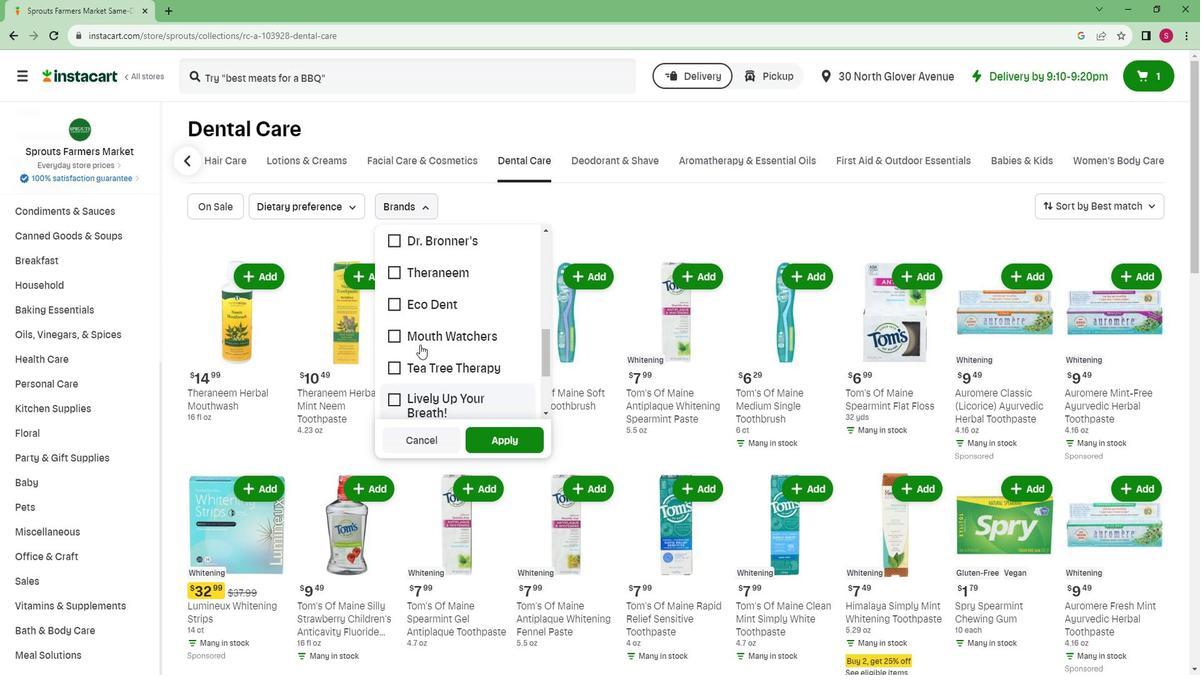 
Action: Mouse scrolled (428, 340) with delta (0, 0)
Screenshot: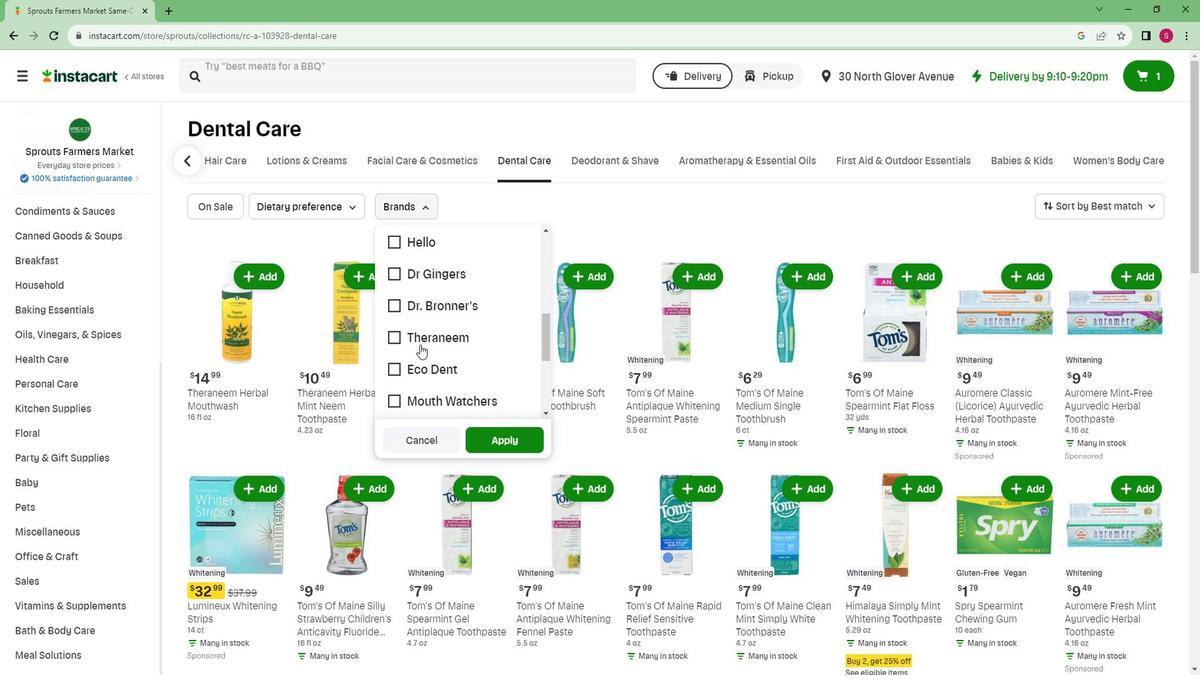 
Action: Mouse scrolled (428, 340) with delta (0, 0)
Screenshot: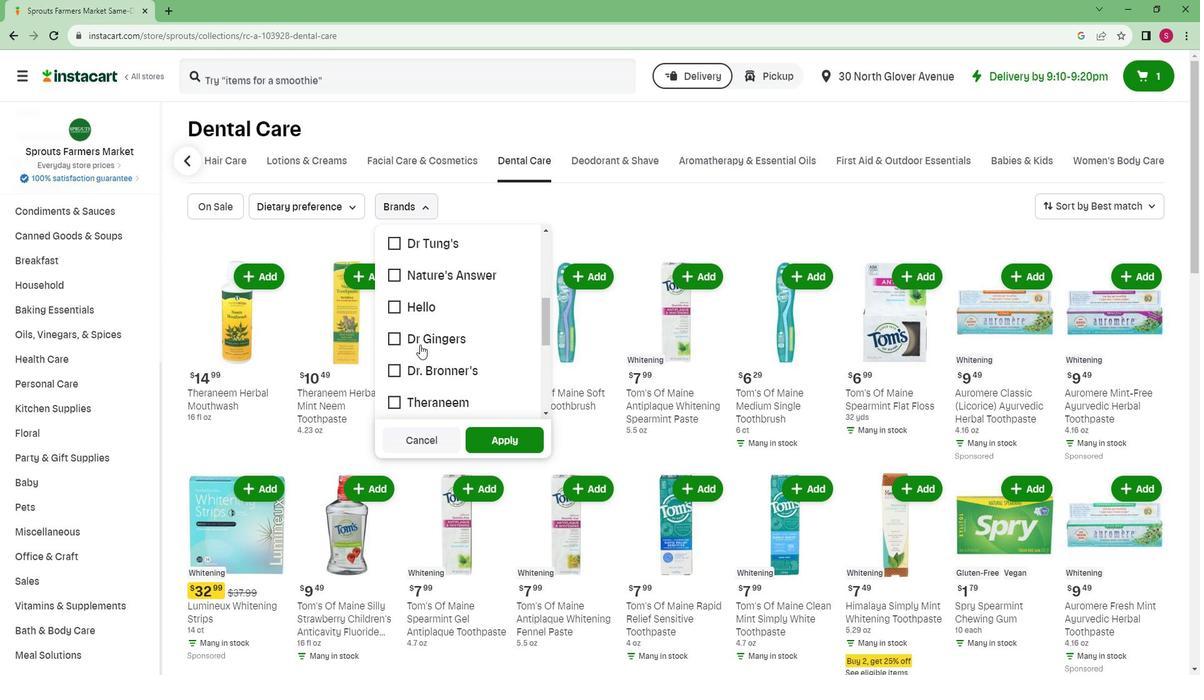 
Action: Mouse scrolled (428, 340) with delta (0, 0)
Screenshot: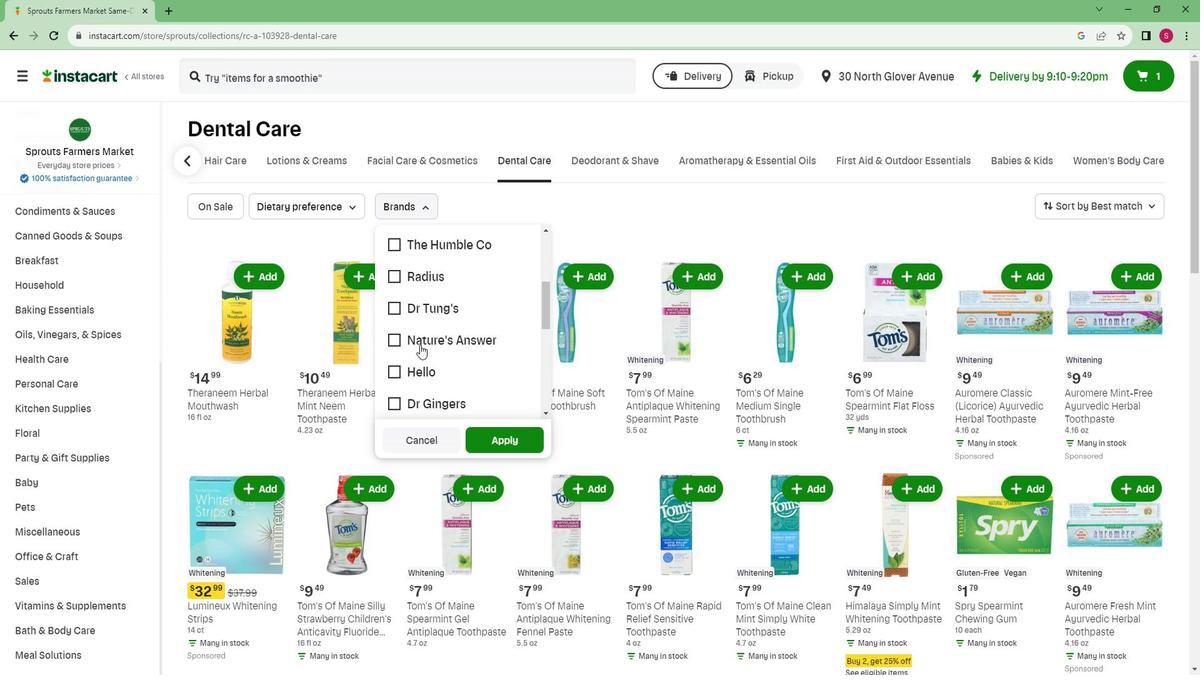 
Action: Mouse scrolled (428, 340) with delta (0, 0)
Screenshot: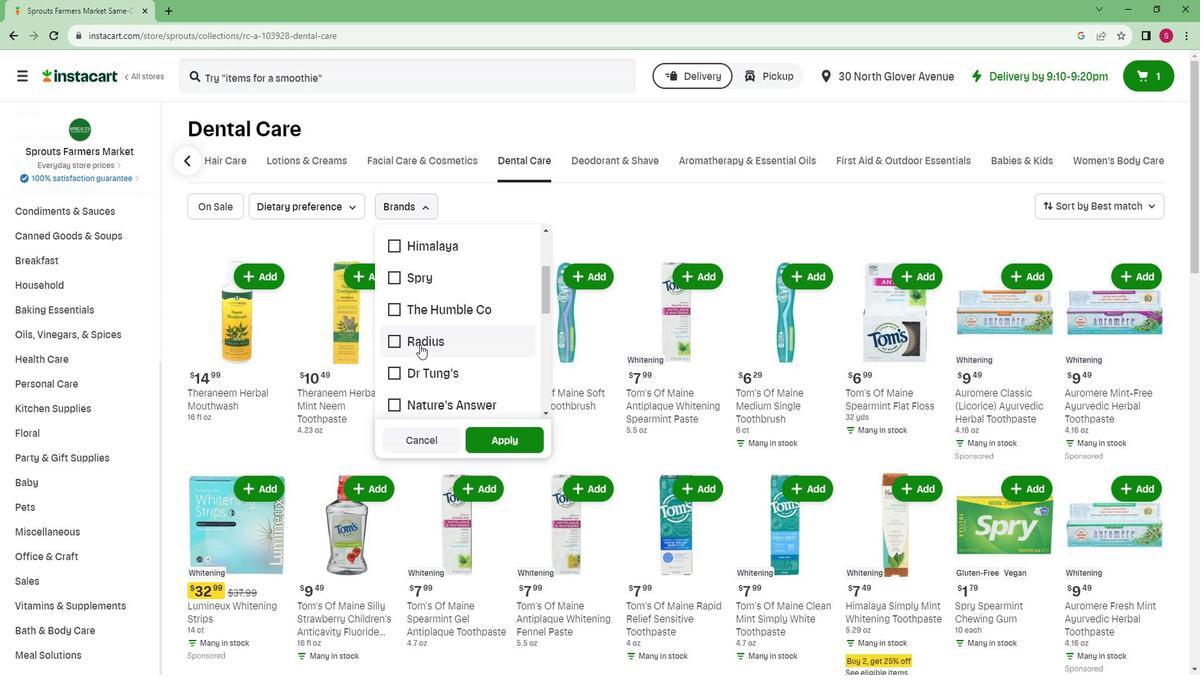 
Action: Mouse scrolled (428, 340) with delta (0, 0)
Screenshot: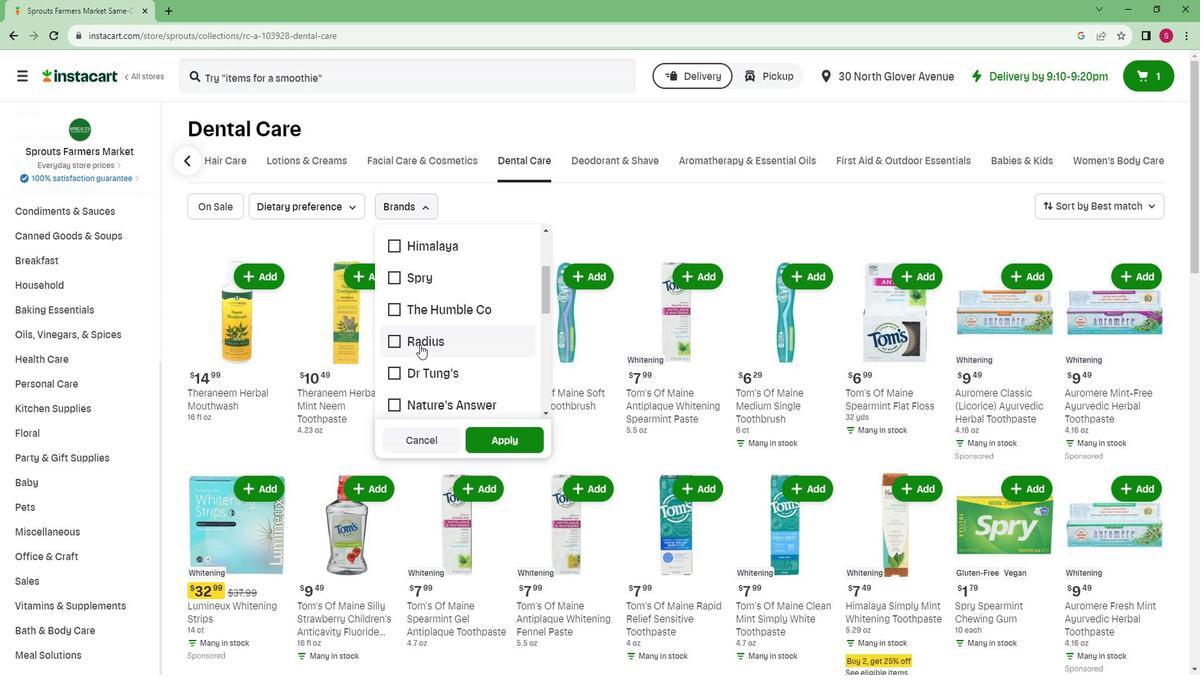 
Action: Mouse scrolled (428, 340) with delta (0, 0)
Screenshot: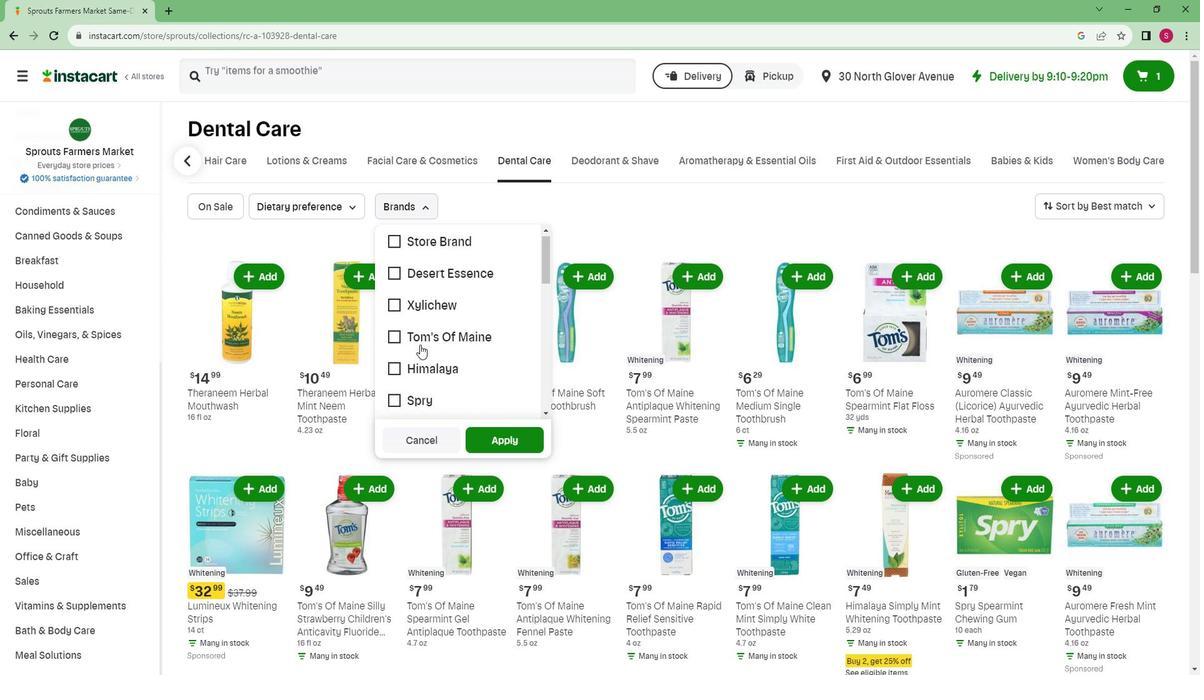 
Action: Mouse scrolled (428, 339) with delta (0, 0)
Screenshot: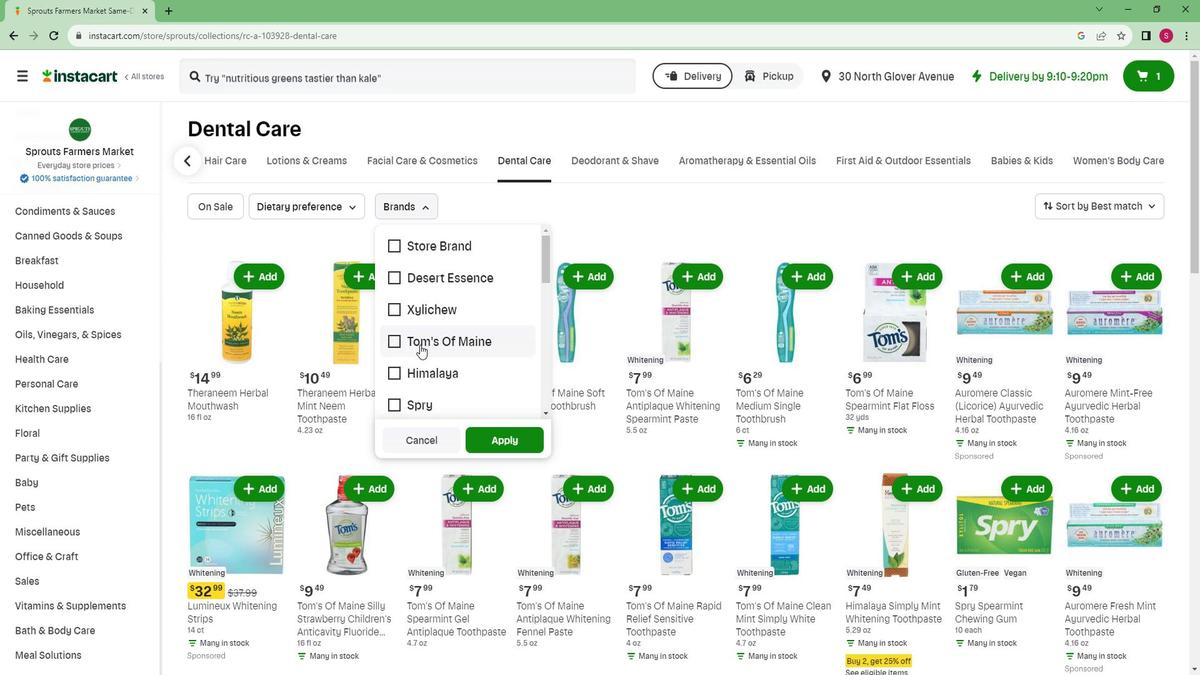 
Action: Mouse scrolled (428, 339) with delta (0, 0)
Screenshot: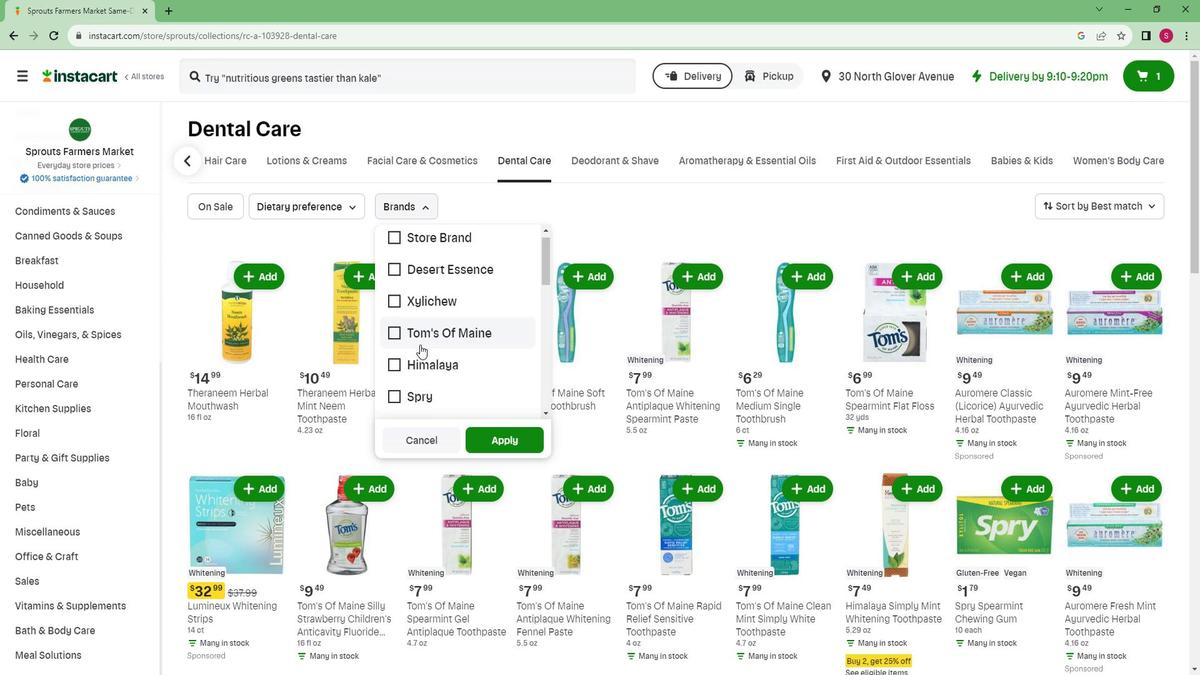 
Action: Mouse scrolled (428, 339) with delta (0, 0)
Screenshot: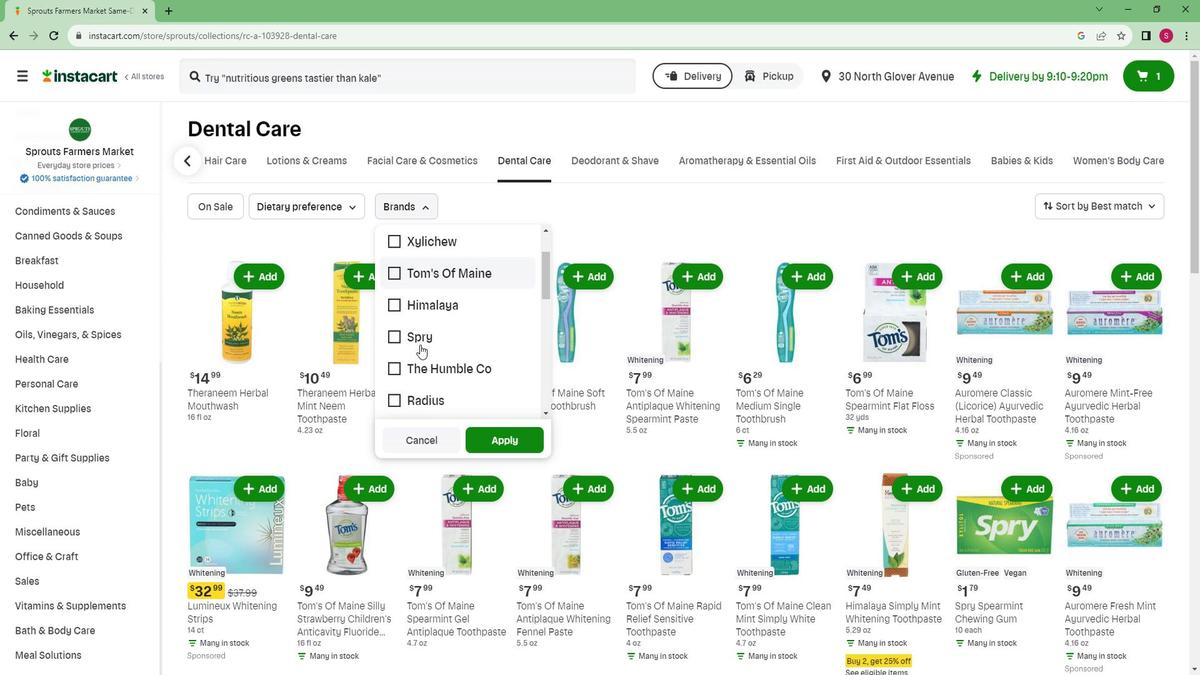
Action: Mouse scrolled (428, 339) with delta (0, 0)
Screenshot: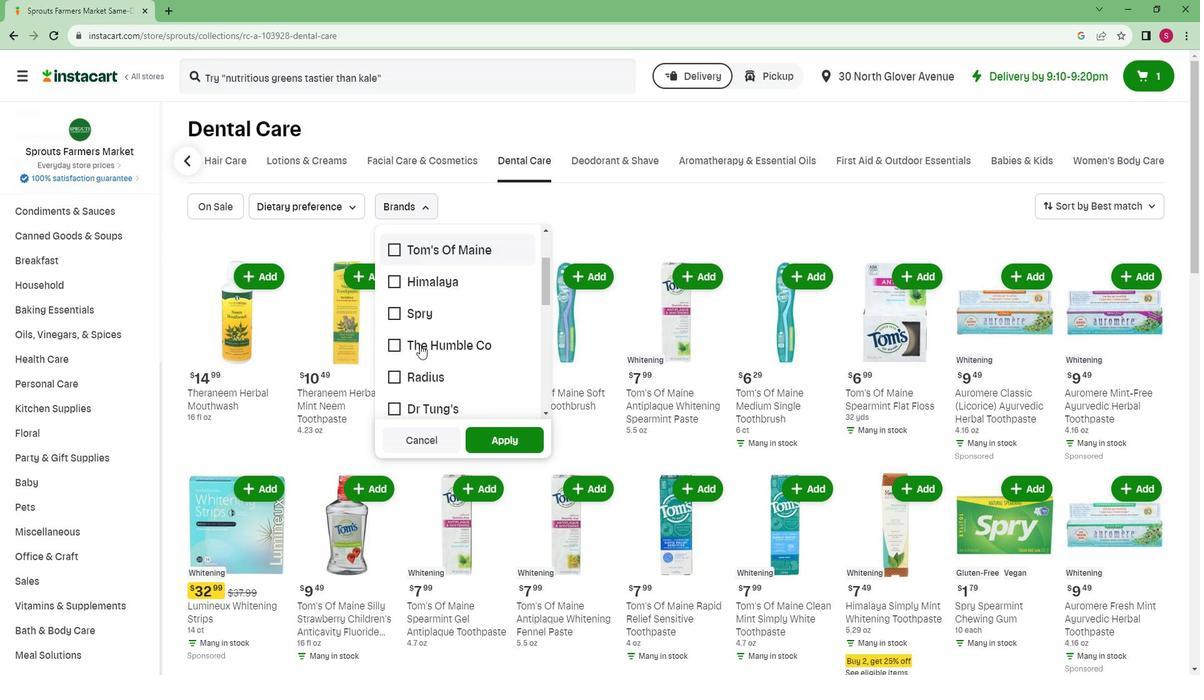 
Action: Mouse scrolled (428, 339) with delta (0, 0)
Screenshot: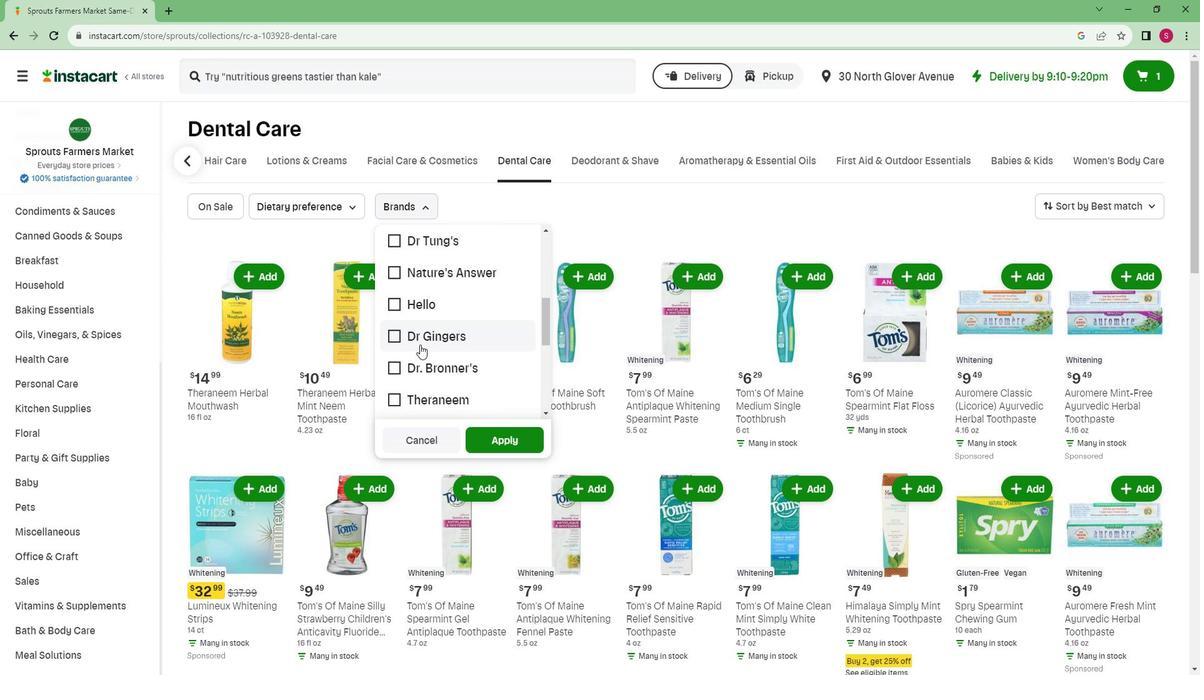 
Action: Mouse scrolled (428, 339) with delta (0, 0)
Screenshot: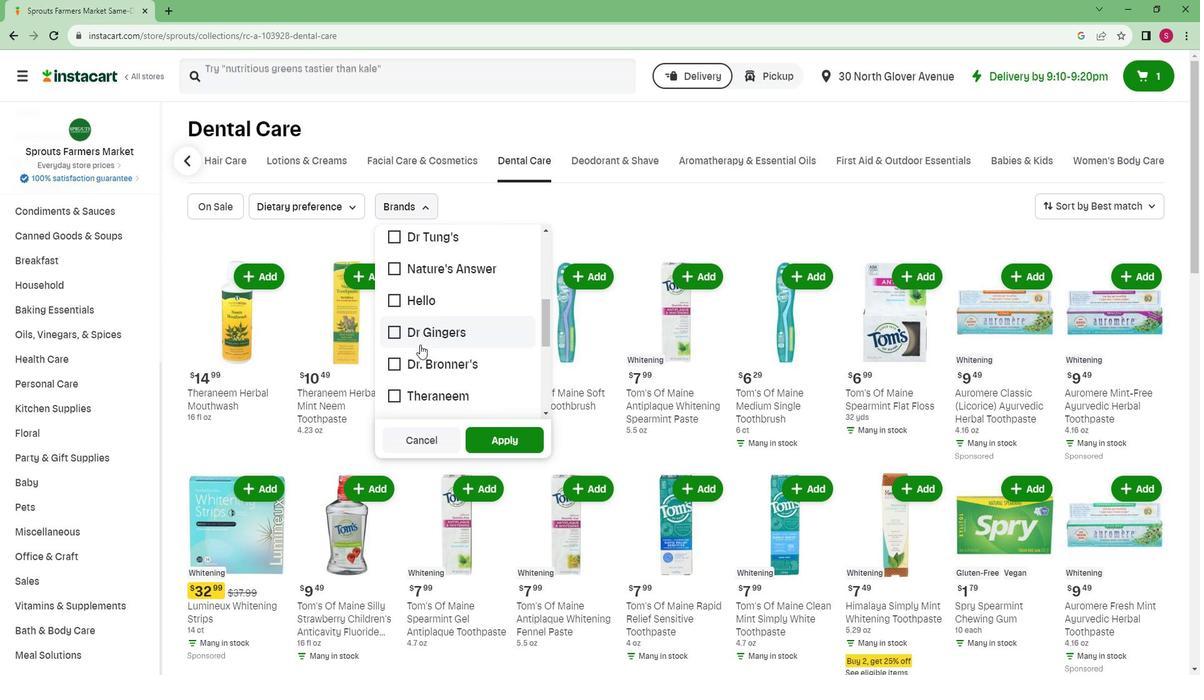 
Action: Mouse scrolled (428, 339) with delta (0, 0)
Screenshot: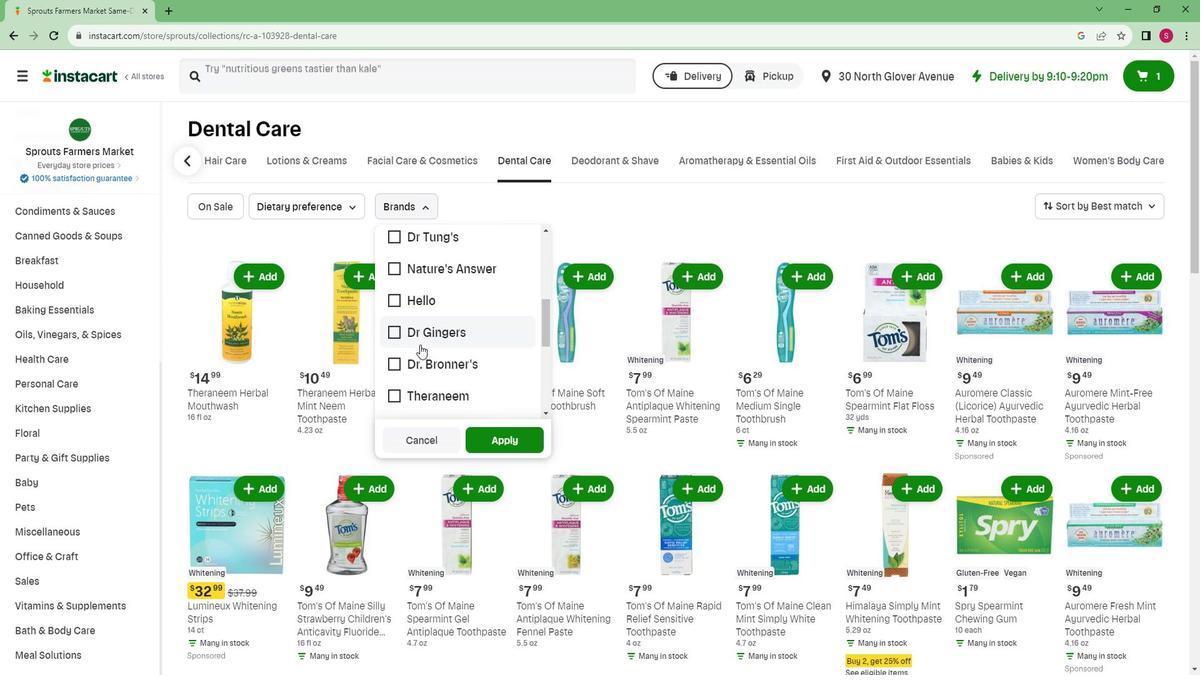 
Action: Mouse scrolled (428, 339) with delta (0, 0)
Screenshot: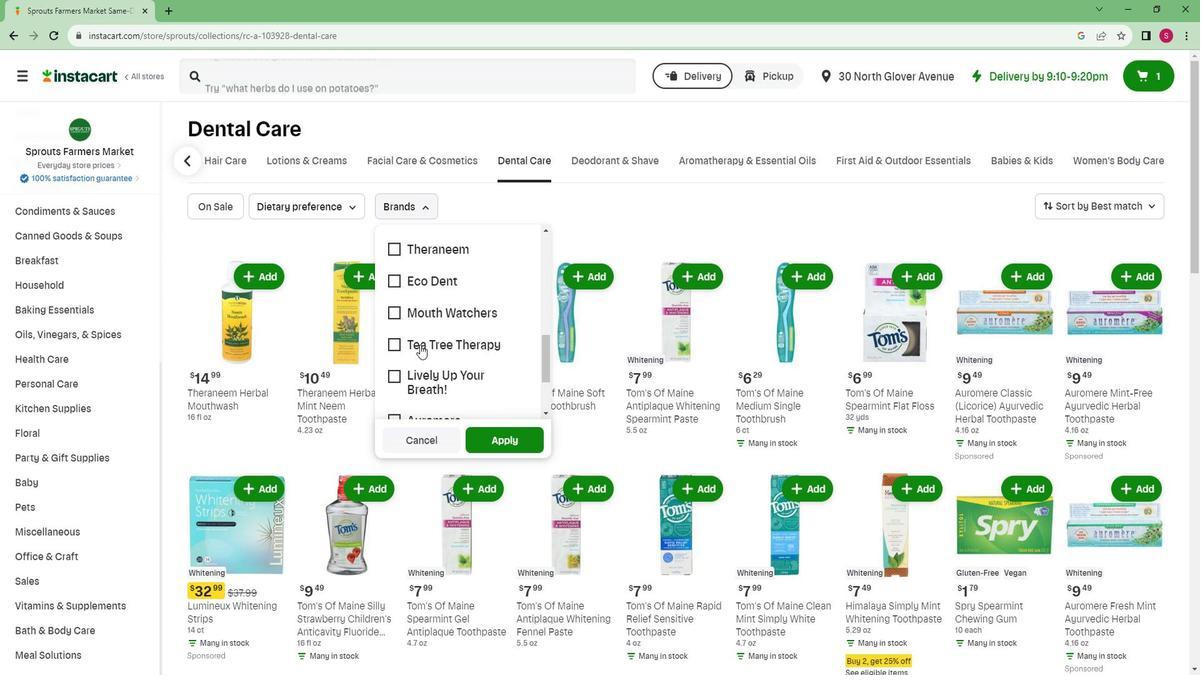 
Action: Mouse scrolled (428, 340) with delta (0, 0)
Screenshot: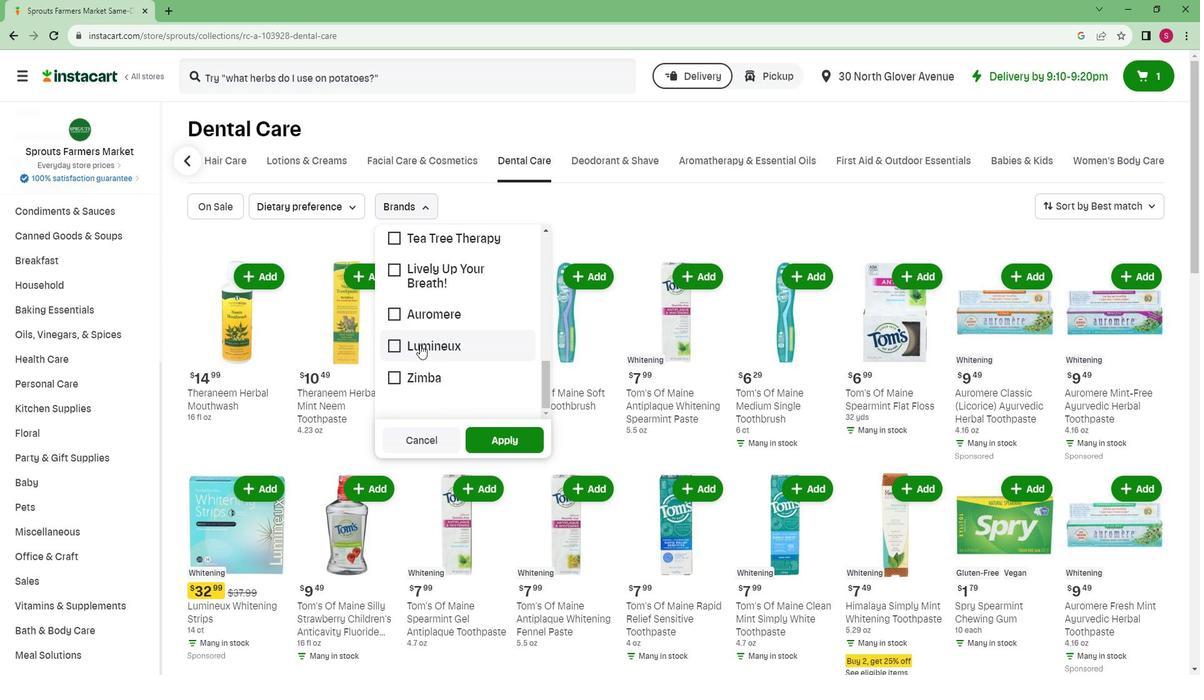 
Action: Mouse scrolled (428, 339) with delta (0, 0)
Screenshot: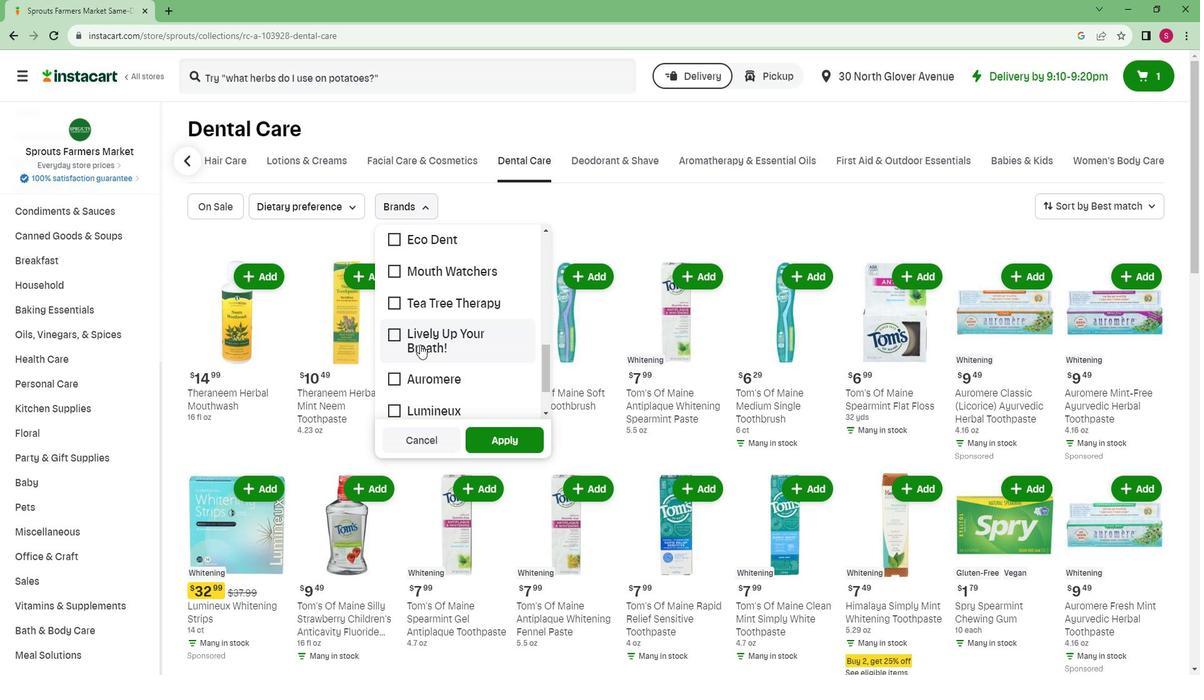 
Action: Mouse scrolled (428, 340) with delta (0, 0)
Screenshot: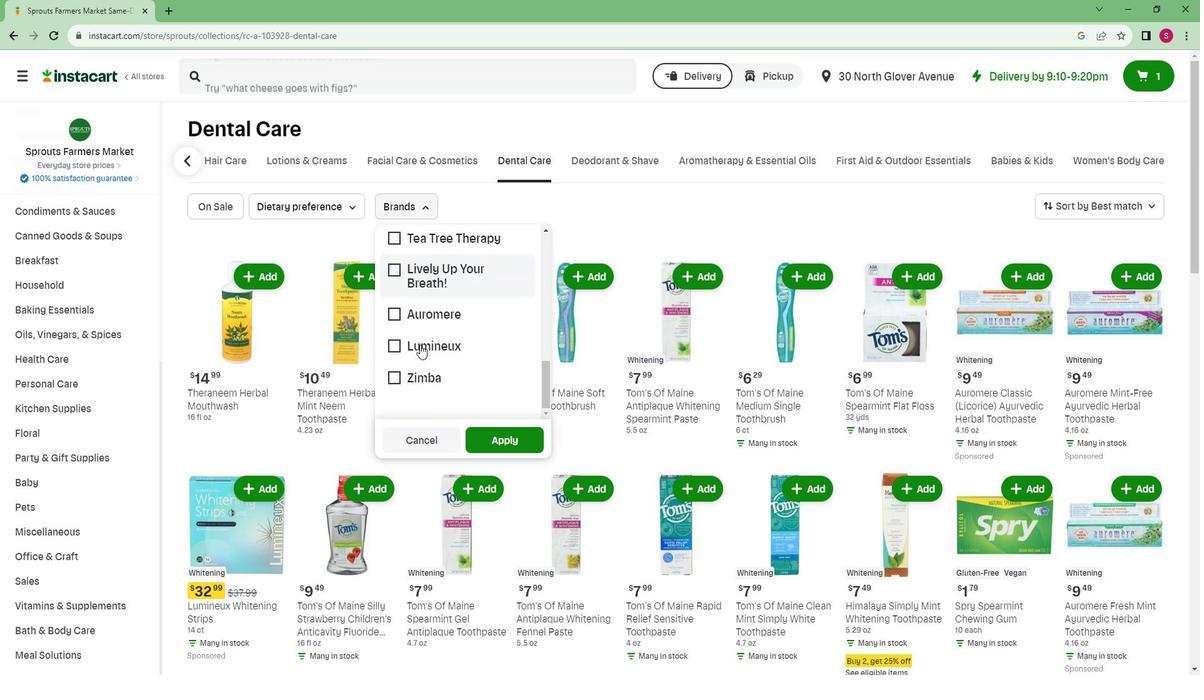 
Action: Mouse scrolled (428, 339) with delta (0, 0)
Screenshot: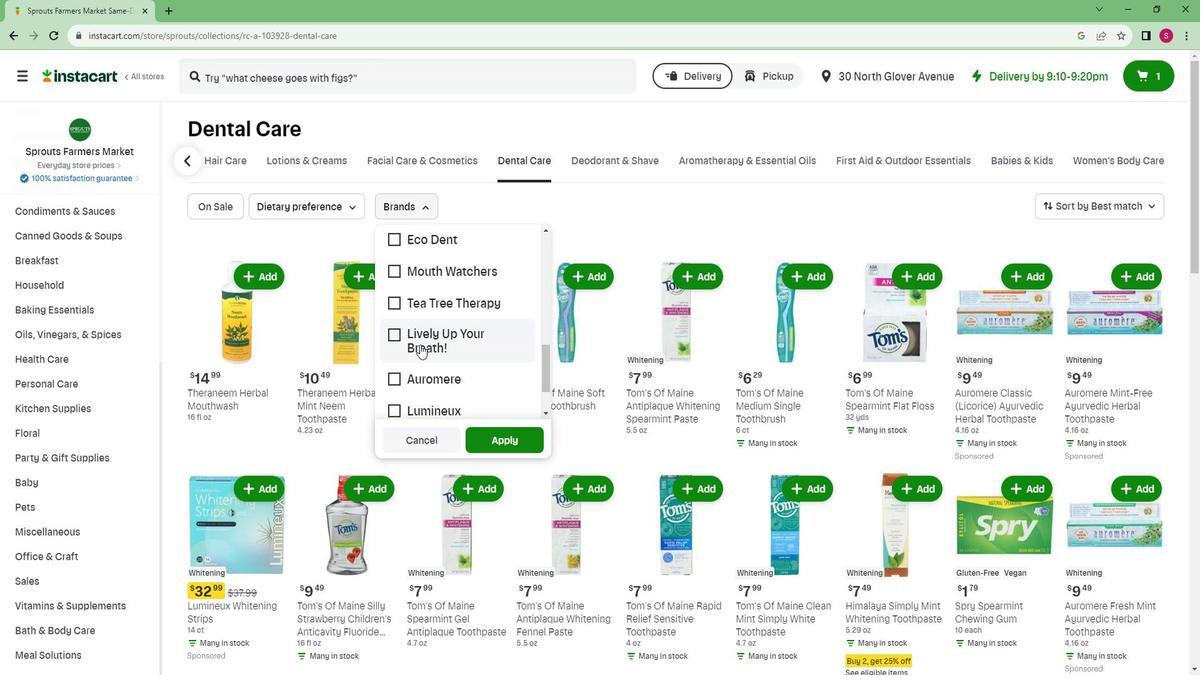 
Action: Mouse scrolled (428, 339) with delta (0, 0)
Screenshot: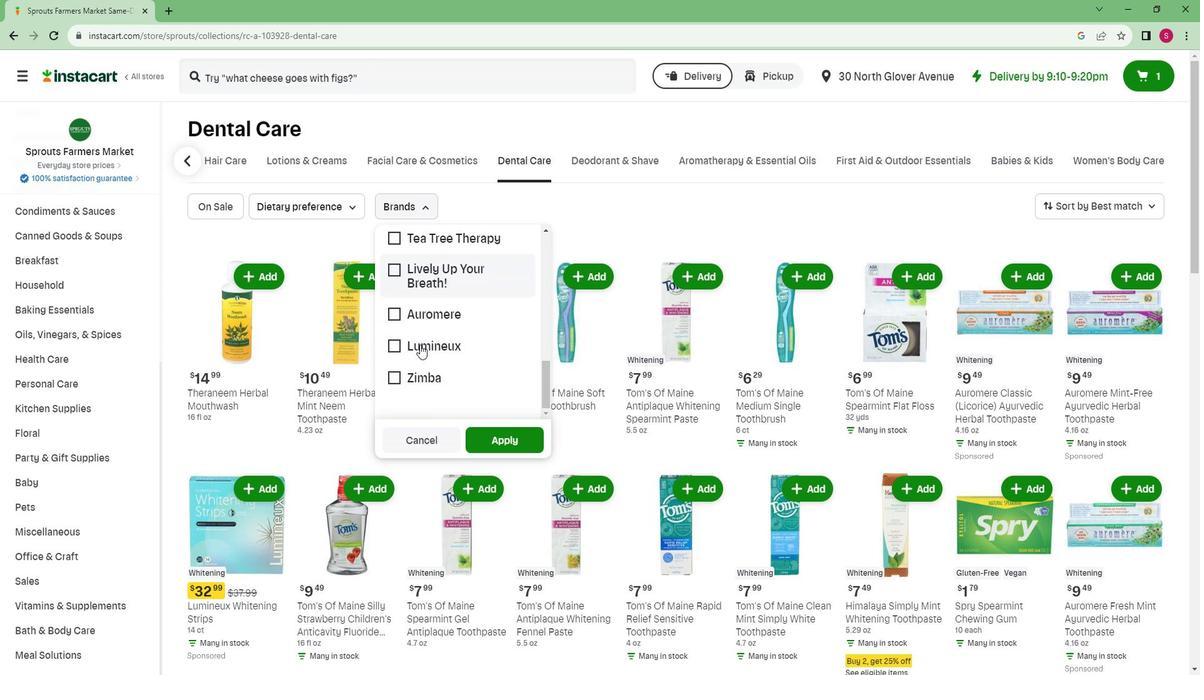 
